 Task: Search for museums, parks, and shopping centers in Karnal on Google Maps.
Action: Mouse moved to (177, 47)
Screenshot: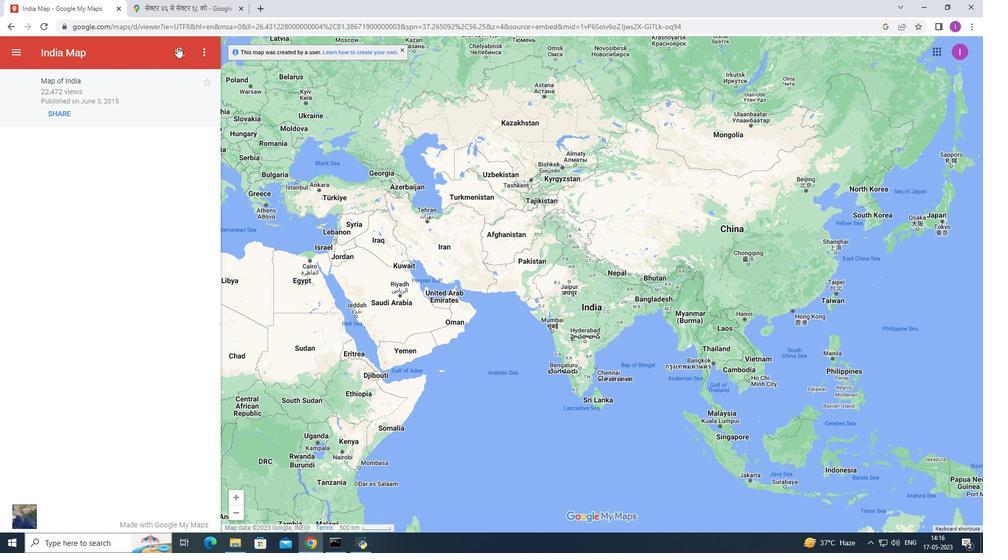 
Action: Mouse pressed left at (177, 47)
Screenshot: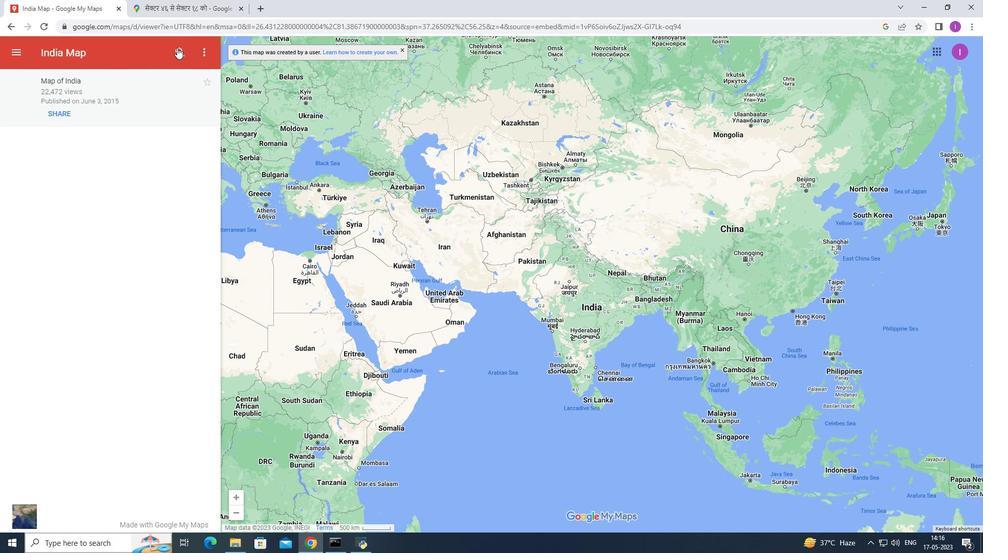 
Action: Mouse moved to (164, 83)
Screenshot: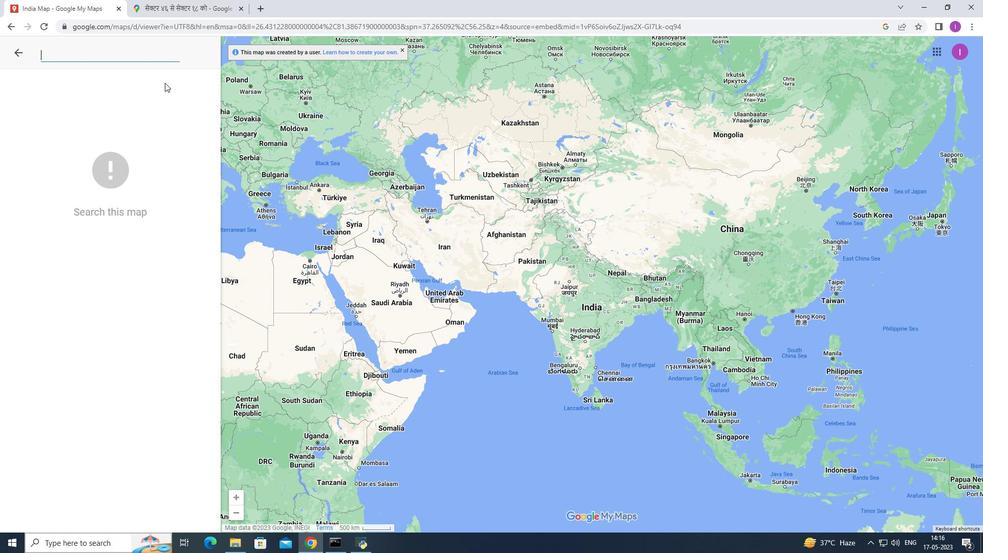 
Action: Key pressed karnal
Screenshot: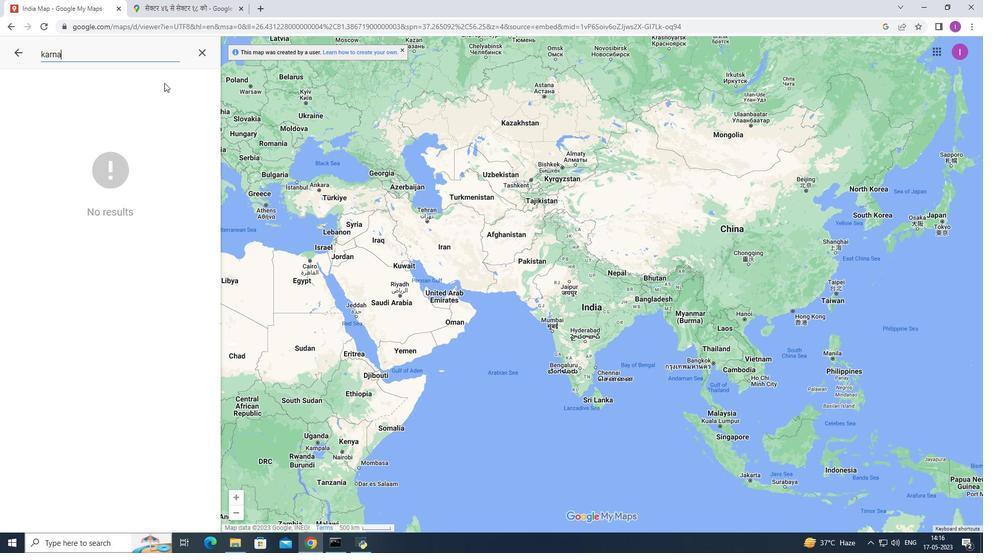 
Action: Mouse moved to (91, 89)
Screenshot: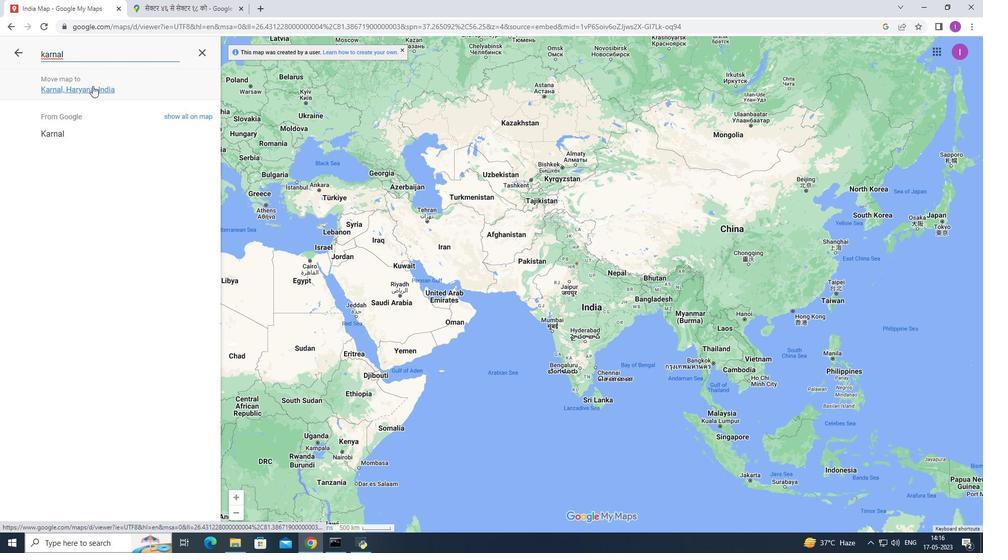 
Action: Mouse pressed left at (91, 89)
Screenshot: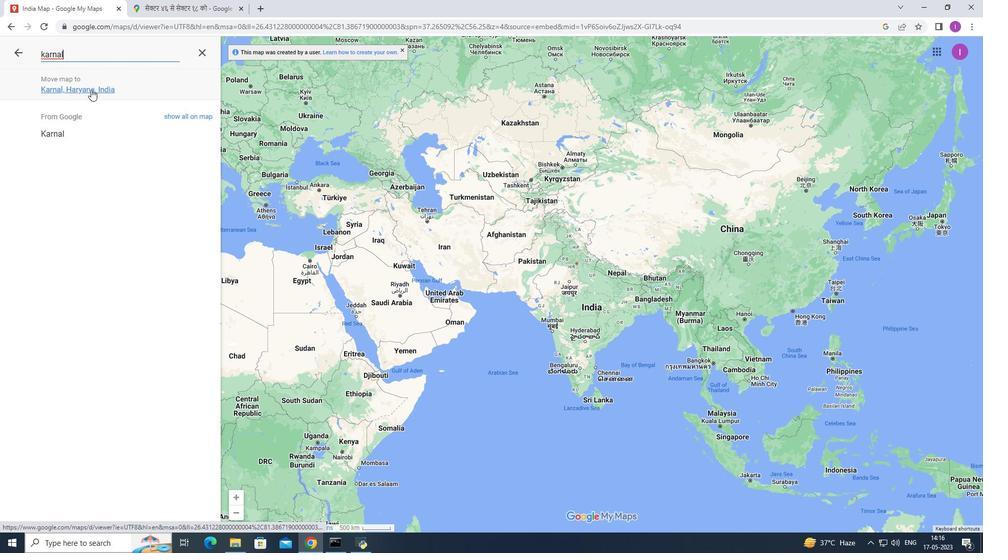 
Action: Mouse moved to (308, 258)
Screenshot: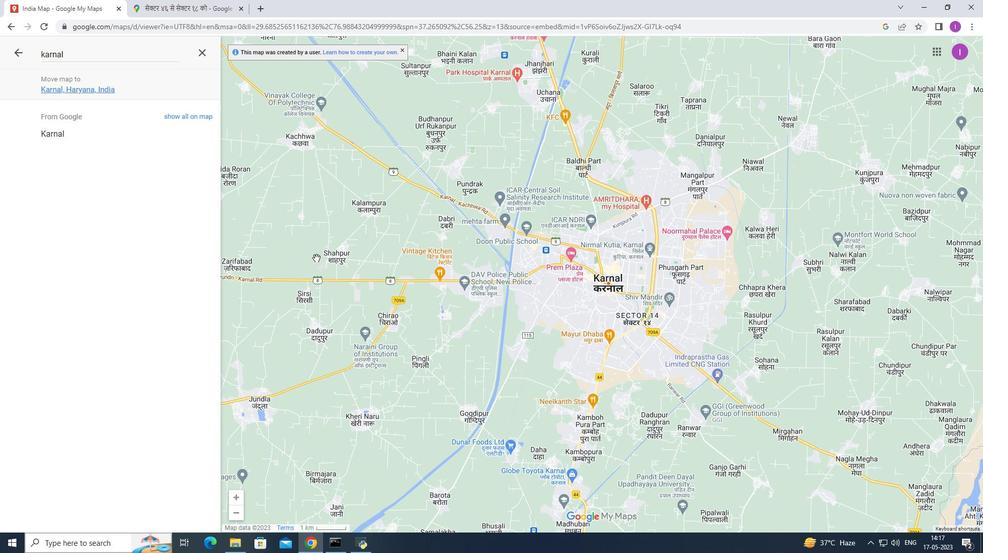
Action: Mouse scrolled (308, 258) with delta (0, 0)
Screenshot: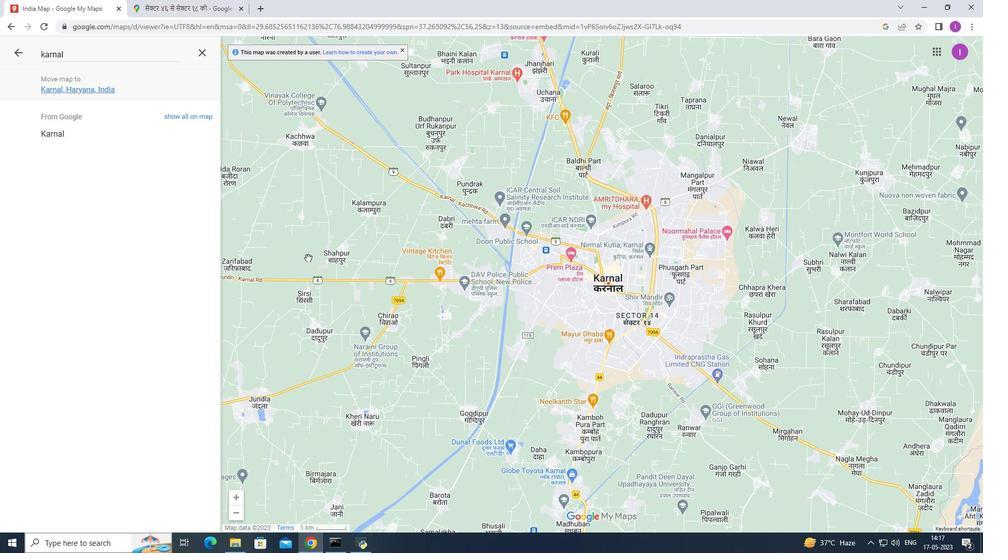 
Action: Mouse scrolled (308, 257) with delta (0, 0)
Screenshot: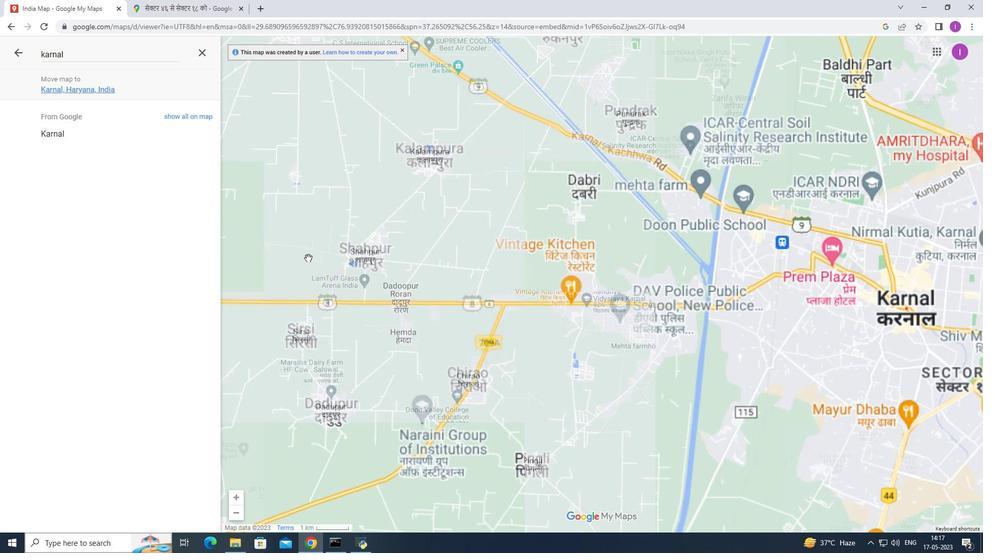 
Action: Mouse scrolled (308, 257) with delta (0, 0)
Screenshot: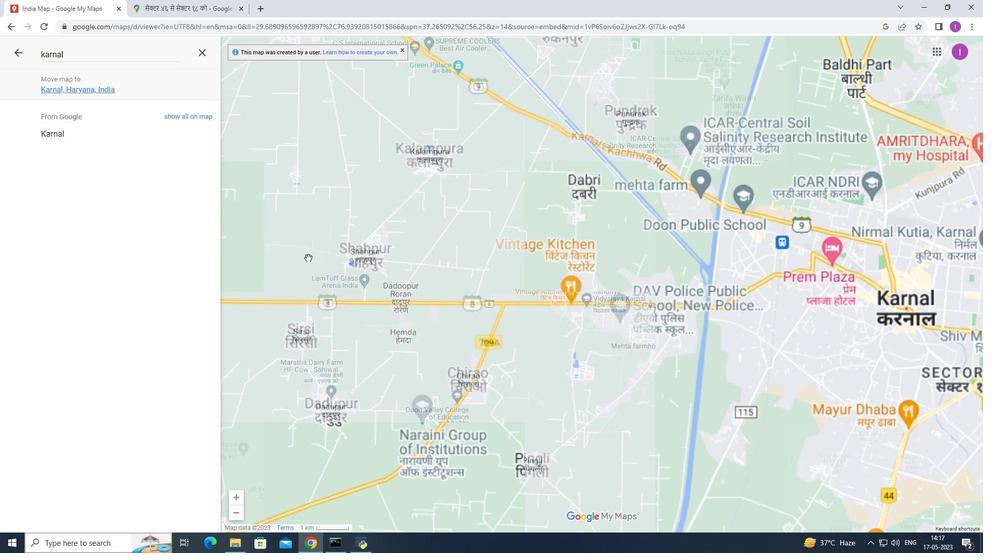 
Action: Mouse moved to (308, 257)
Screenshot: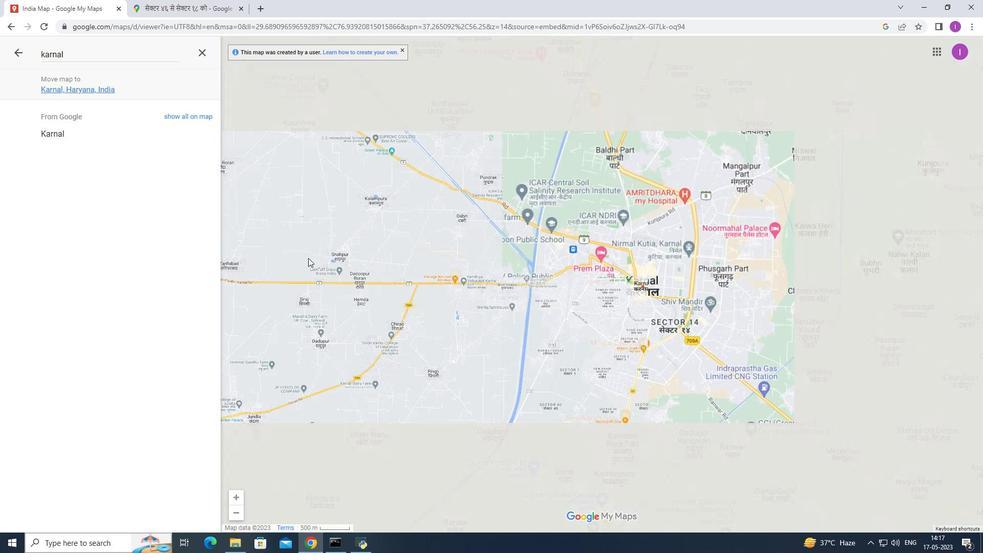 
Action: Mouse scrolled (308, 257) with delta (0, 0)
Screenshot: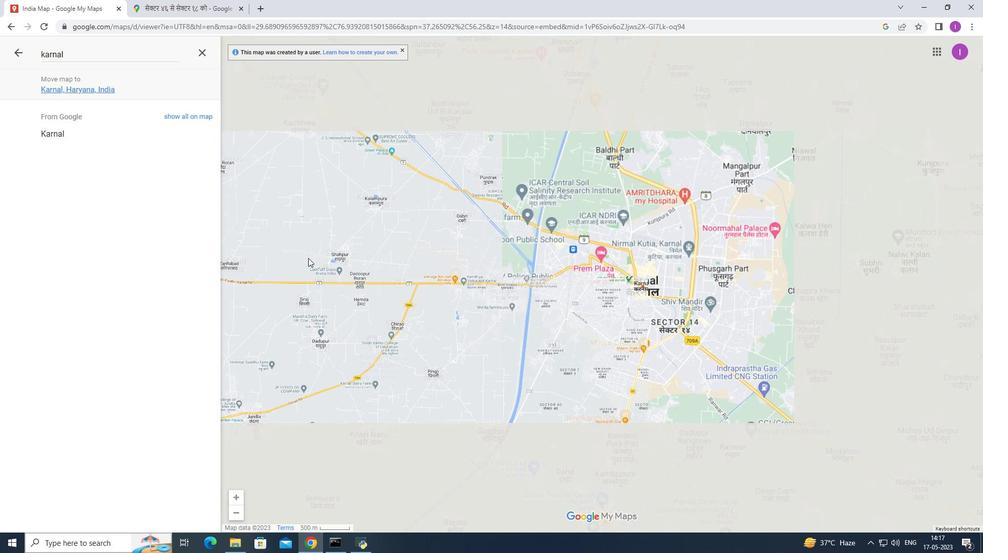 
Action: Mouse scrolled (308, 257) with delta (0, 0)
Screenshot: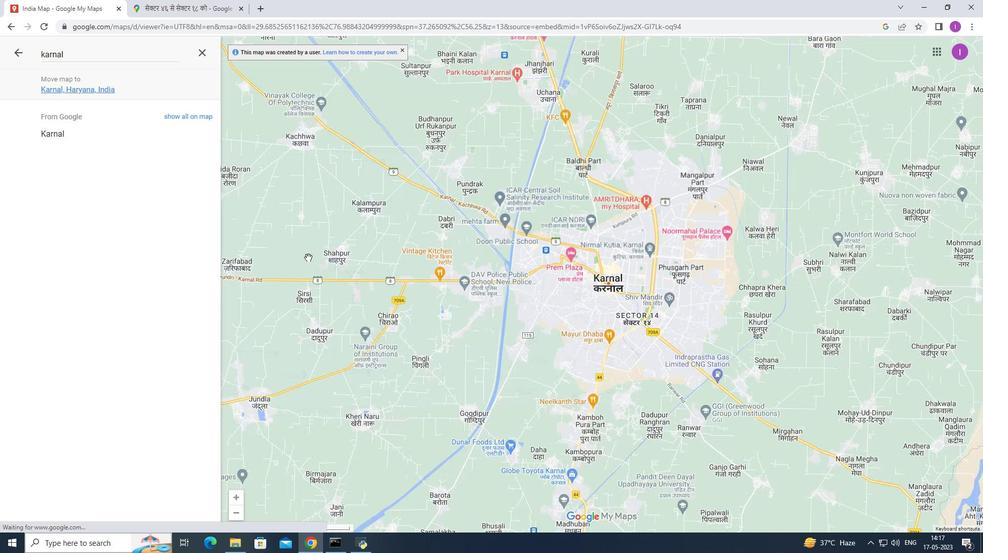 
Action: Mouse moved to (67, 55)
Screenshot: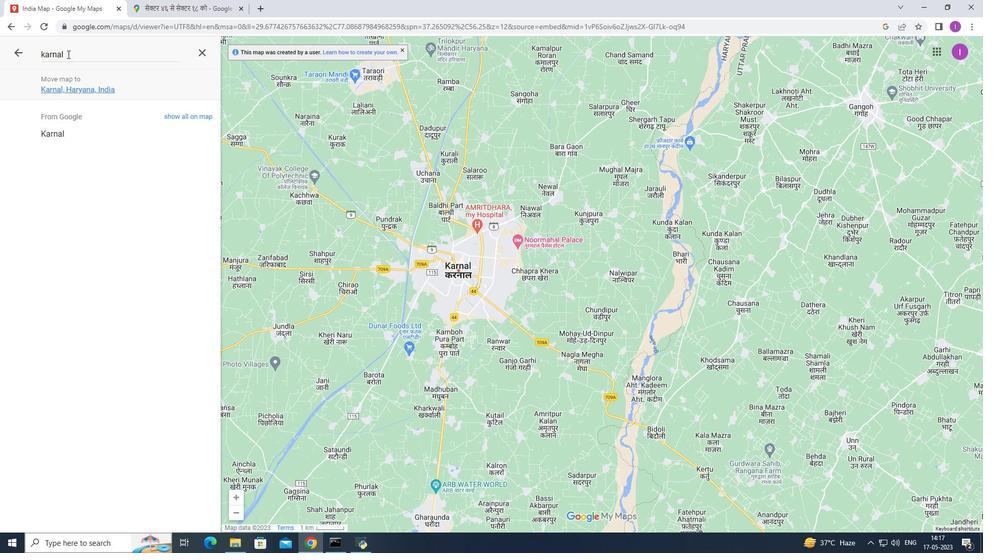 
Action: Mouse pressed left at (67, 55)
Screenshot: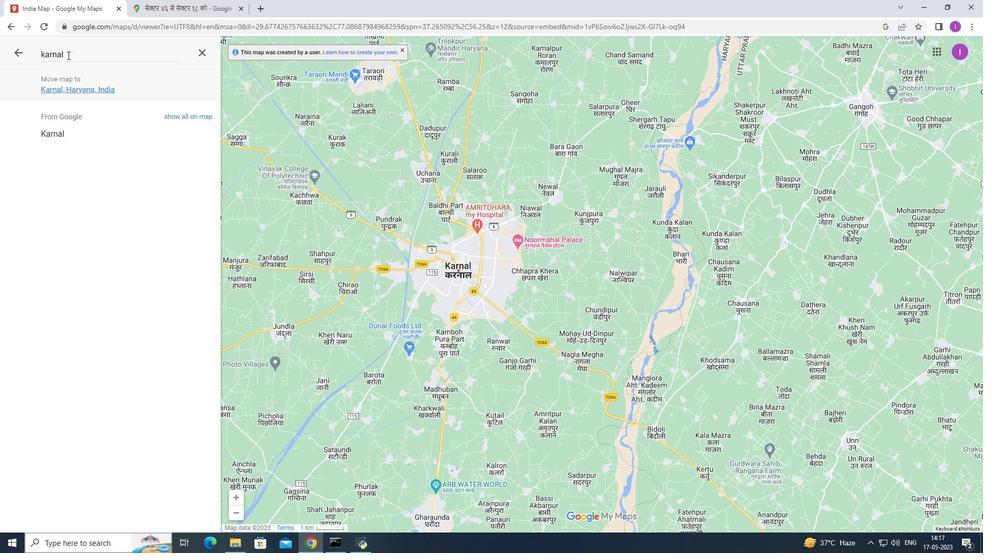 
Action: Mouse moved to (106, 56)
Screenshot: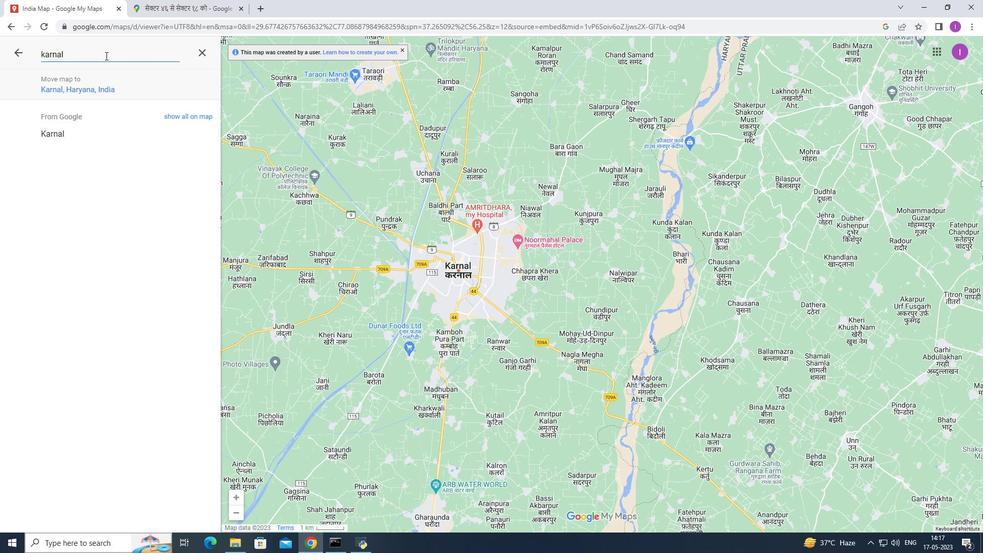 
Action: Key pressed <Key.backspace><Key.backspace><Key.backspace><Key.backspace><Key.backspace><Key.backspace><Key.shift>Parks<Key.space>in<Key.space>karnal
Screenshot: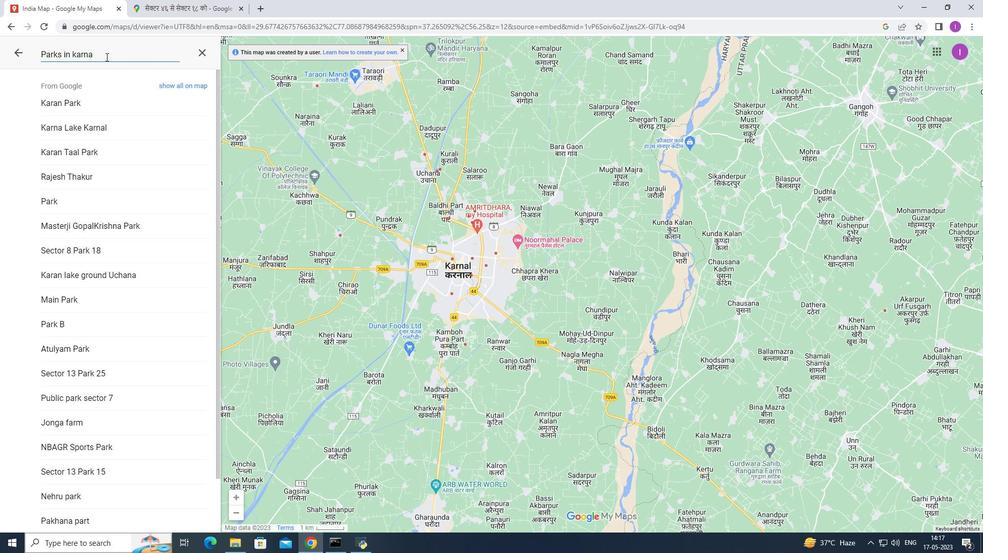 
Action: Mouse moved to (83, 103)
Screenshot: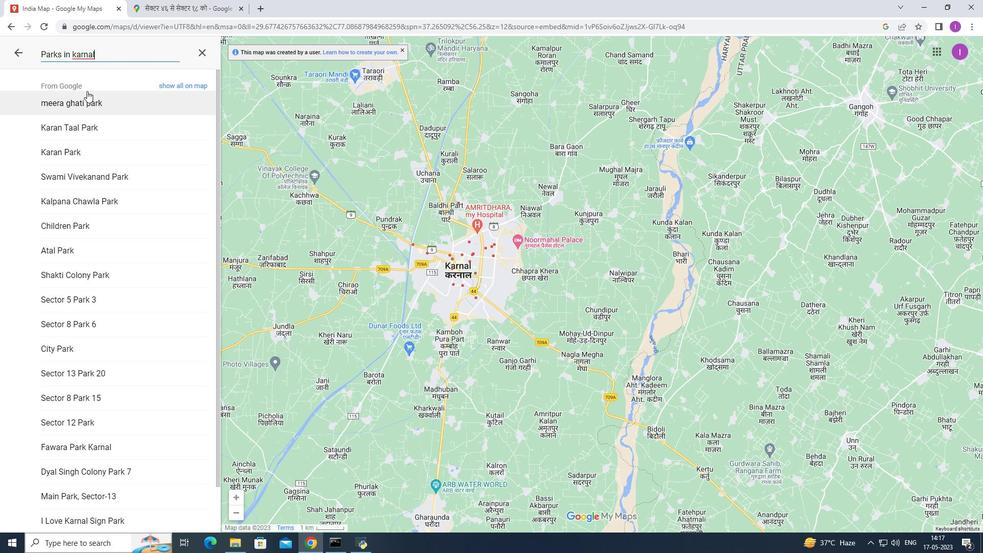 
Action: Mouse pressed left at (83, 103)
Screenshot: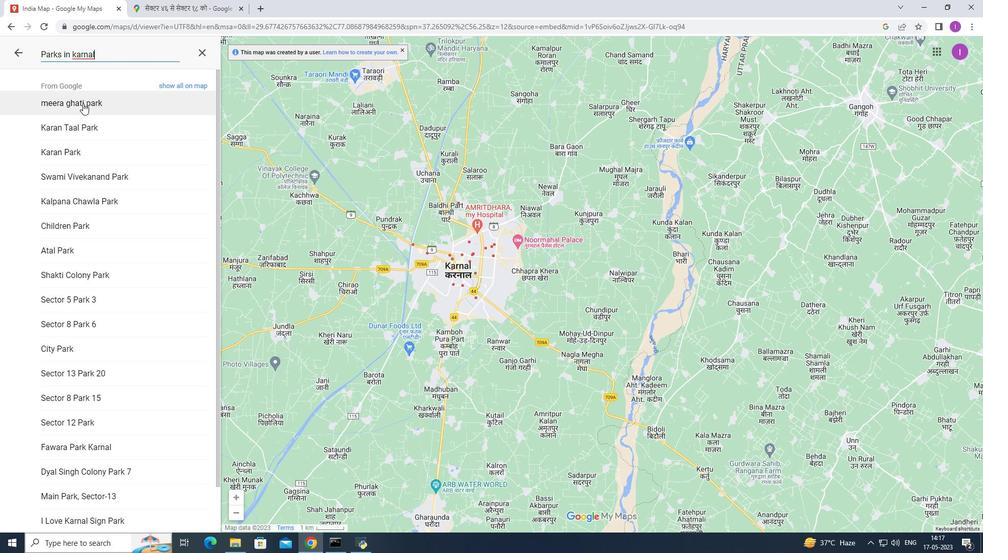 
Action: Mouse pressed left at (83, 103)
Screenshot: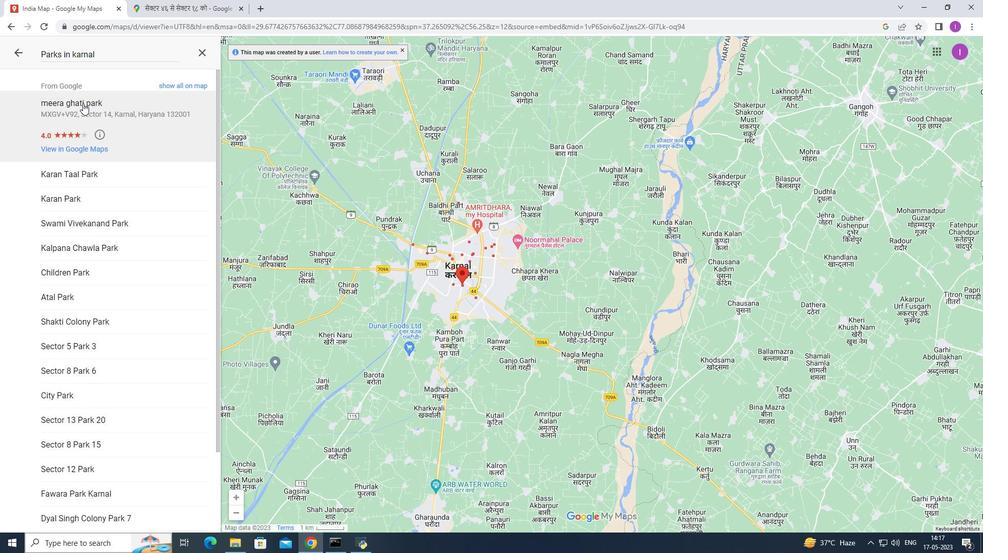 
Action: Mouse pressed left at (83, 103)
Screenshot: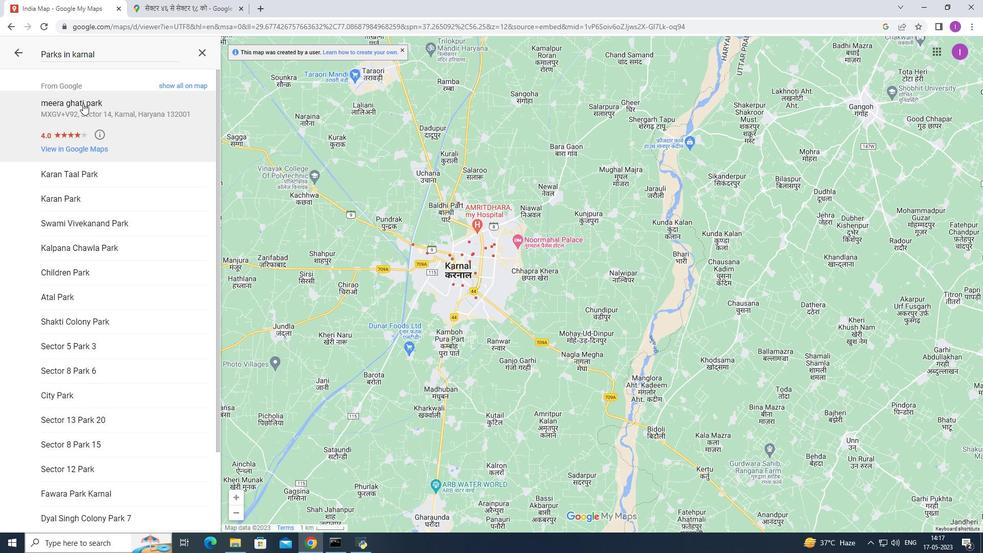 
Action: Mouse moved to (126, 100)
Screenshot: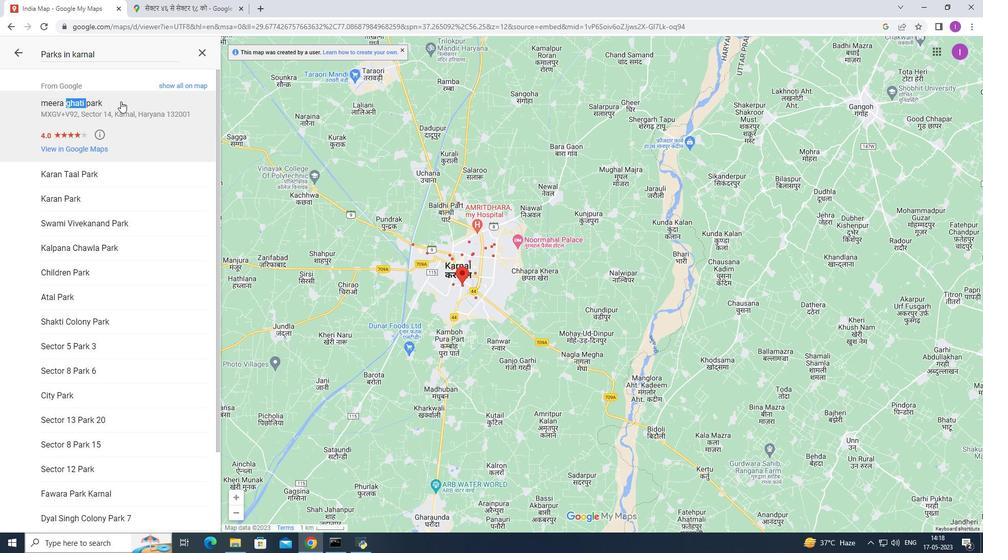 
Action: Mouse pressed left at (126, 100)
Screenshot: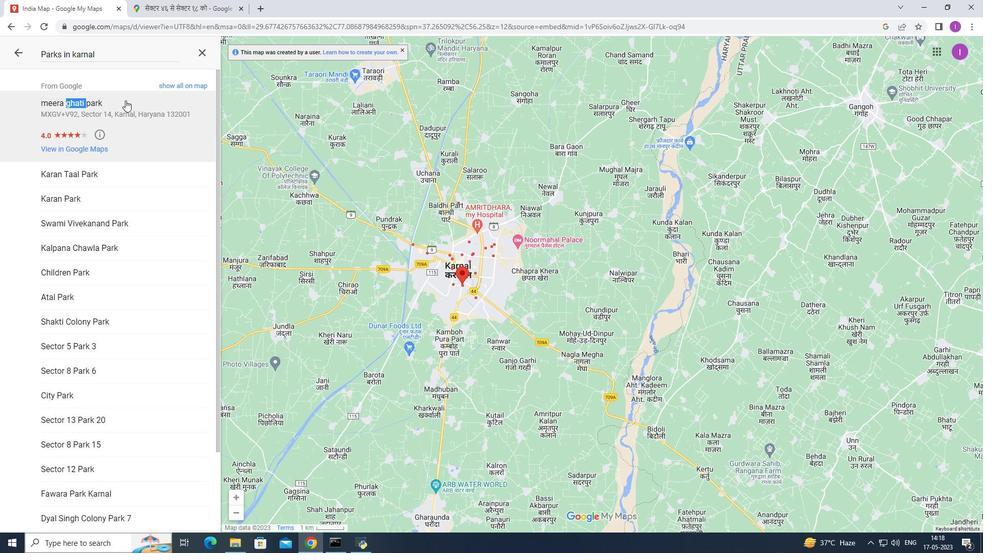 
Action: Mouse moved to (97, 102)
Screenshot: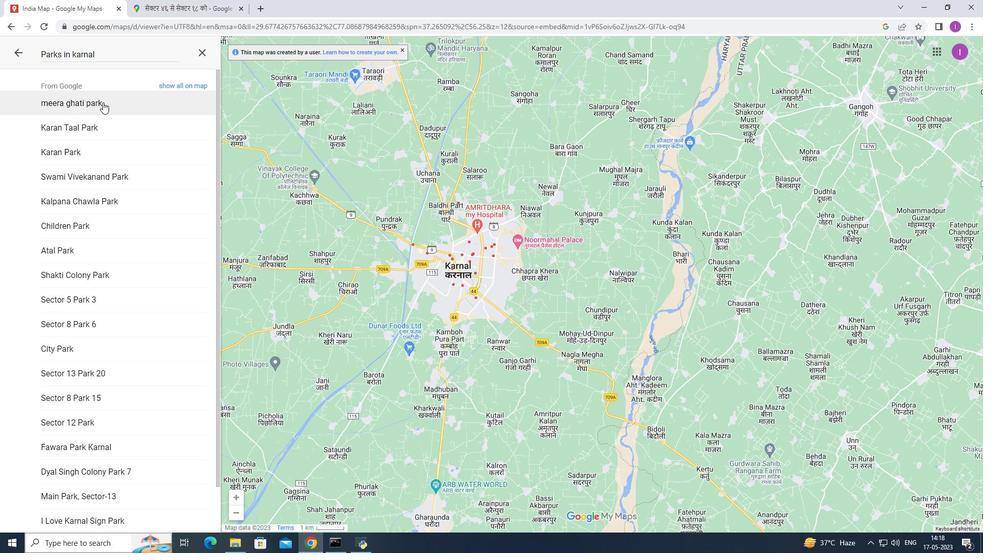 
Action: Mouse pressed left at (97, 102)
Screenshot: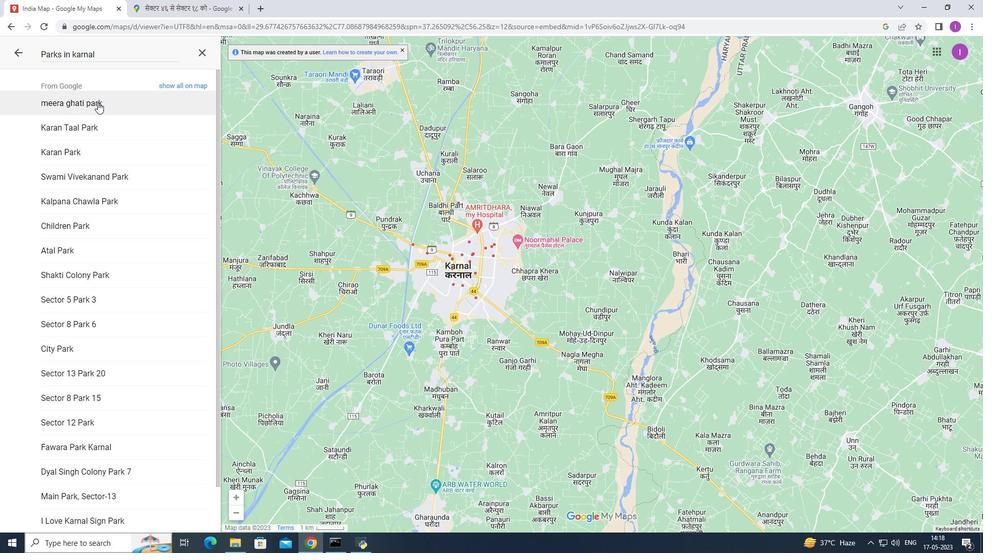 
Action: Mouse moved to (465, 285)
Screenshot: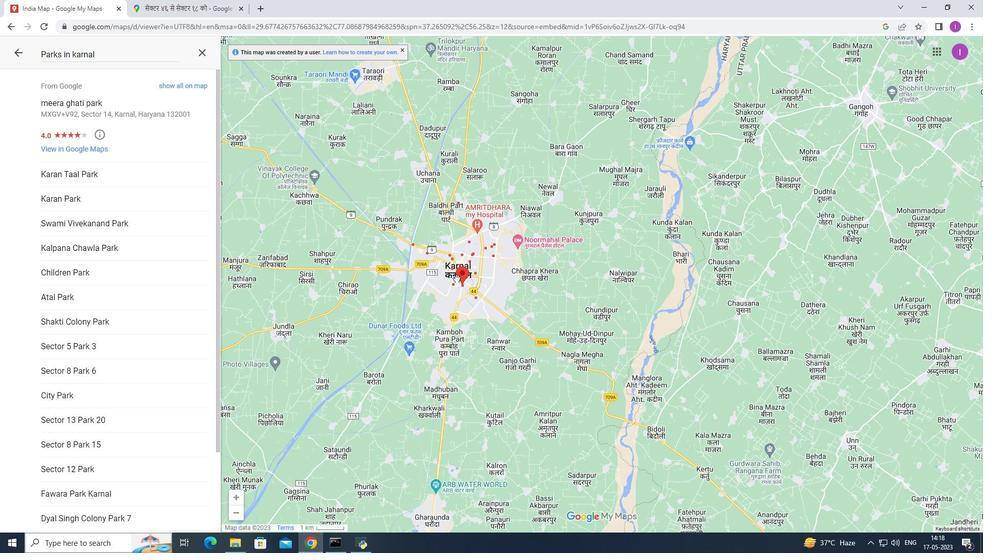 
Action: Mouse scrolled (465, 286) with delta (0, 0)
Screenshot: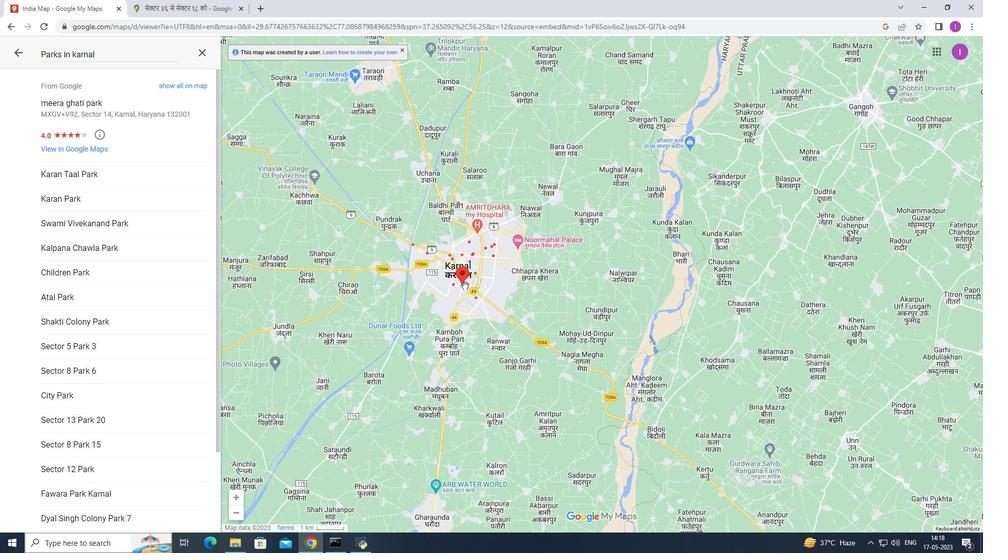 
Action: Mouse moved to (58, 169)
Screenshot: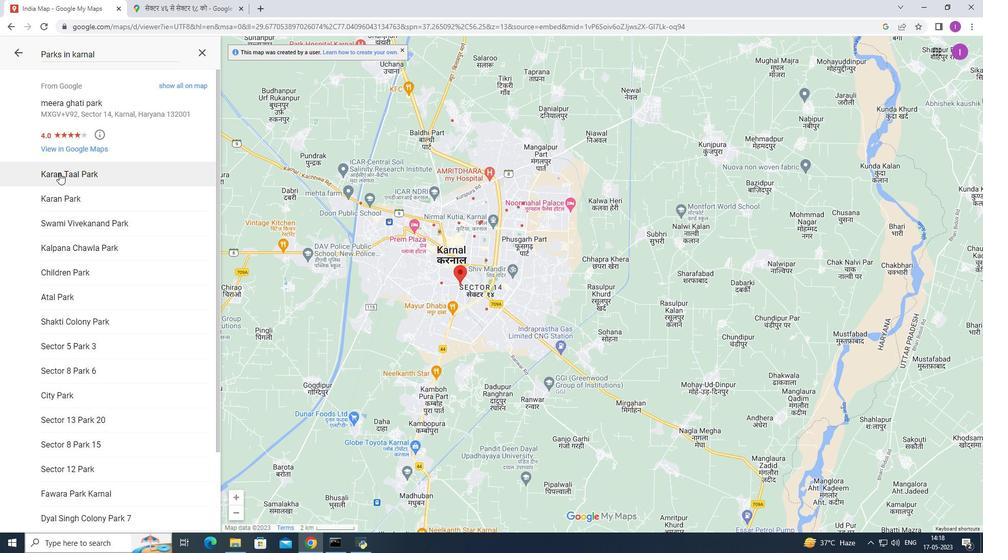 
Action: Mouse pressed left at (58, 169)
Screenshot: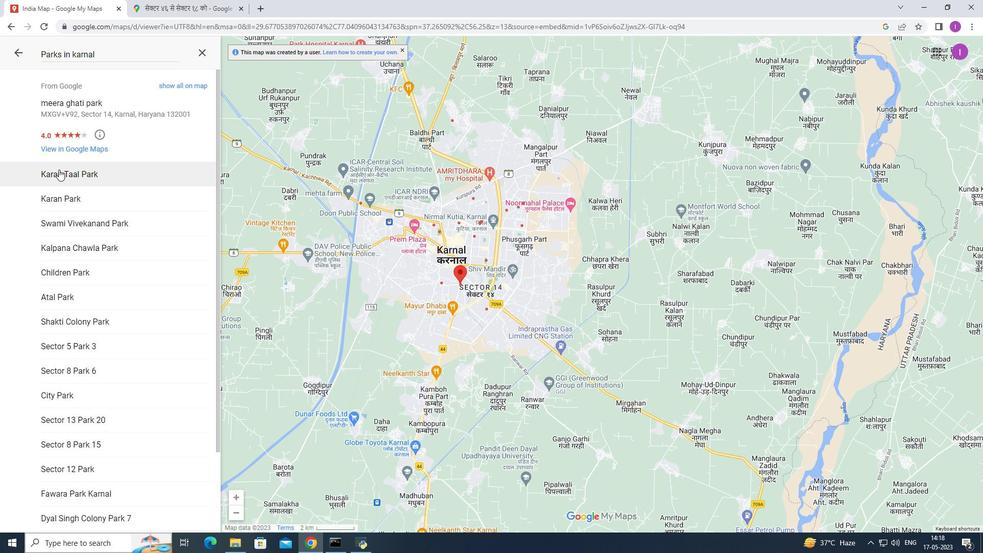 
Action: Mouse moved to (77, 172)
Screenshot: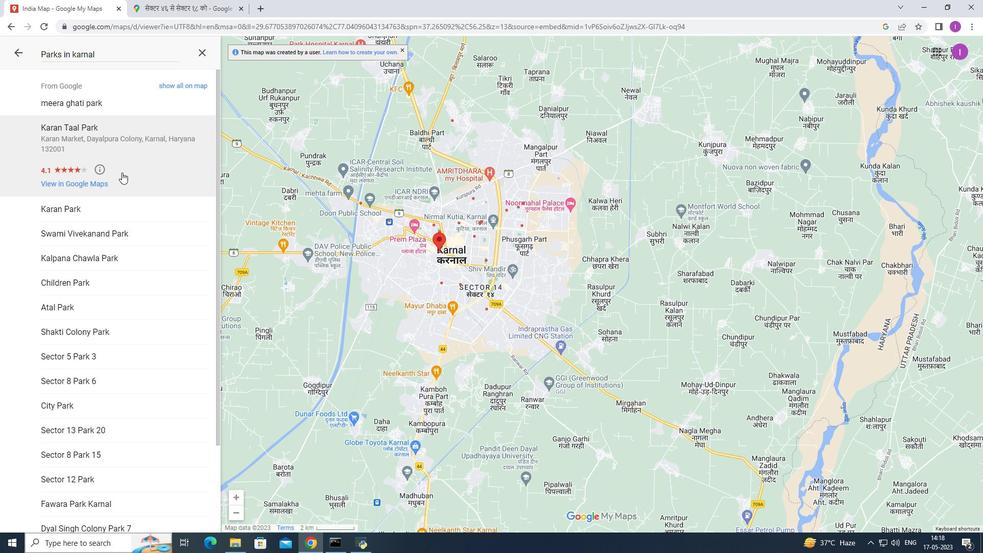 
Action: Mouse pressed left at (77, 172)
Screenshot: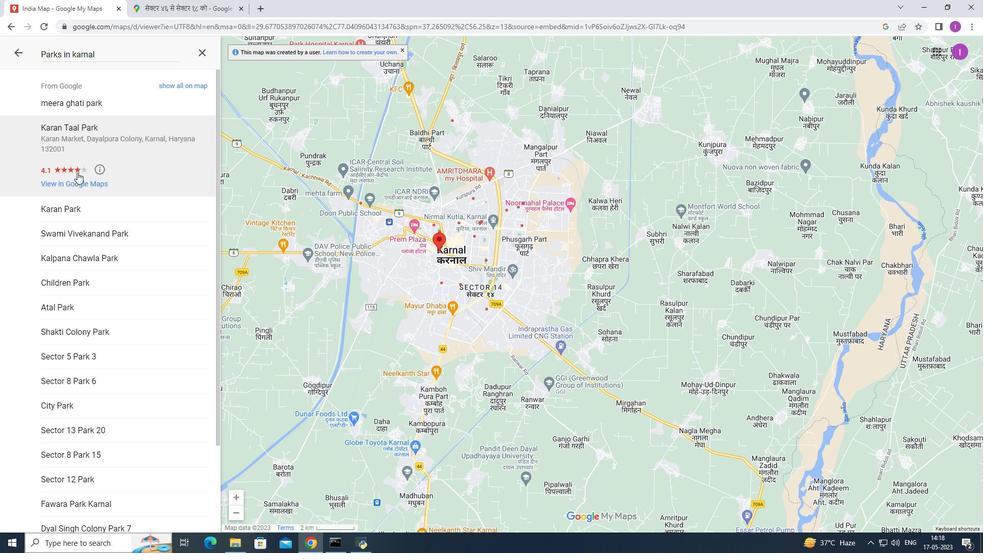 
Action: Mouse moved to (97, 202)
Screenshot: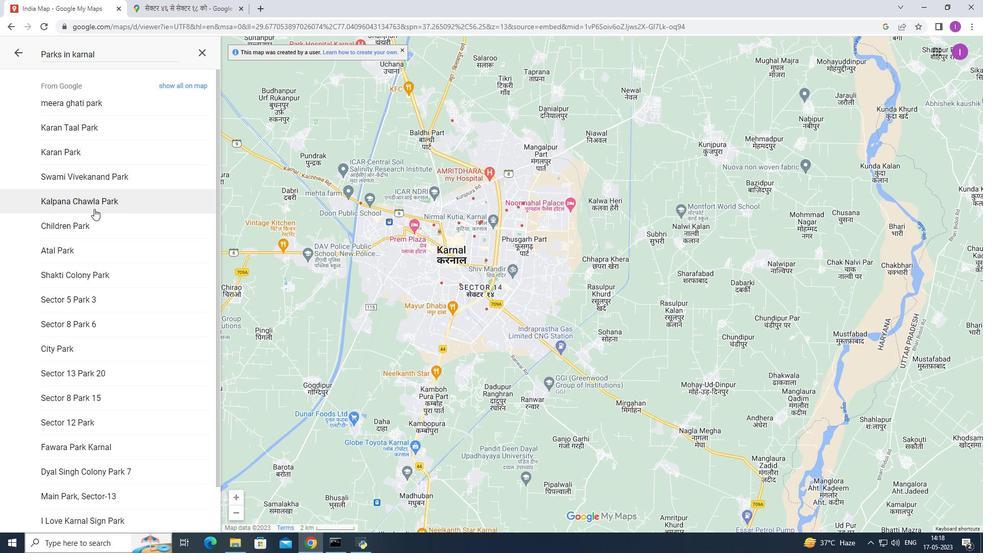 
Action: Mouse pressed left at (97, 202)
Screenshot: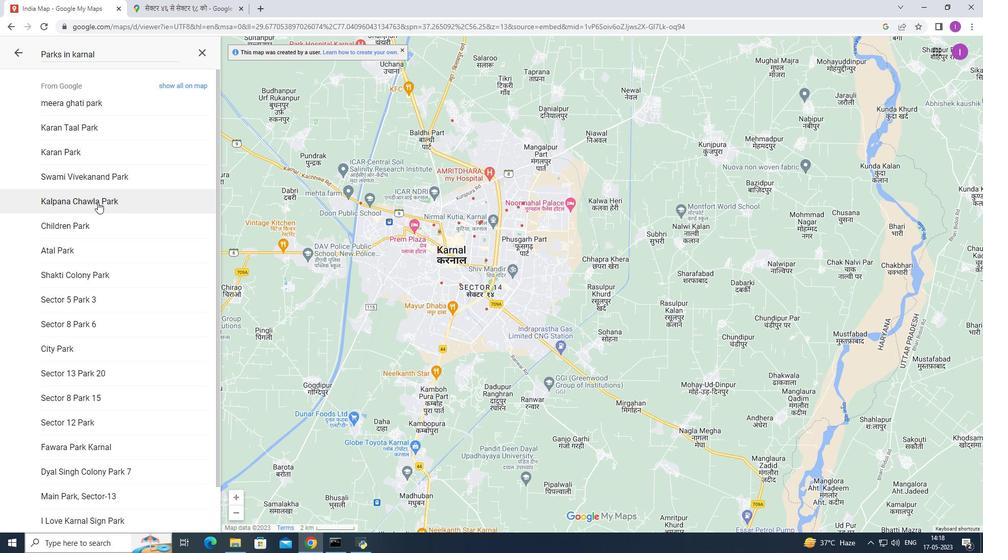 
Action: Mouse moved to (101, 197)
Screenshot: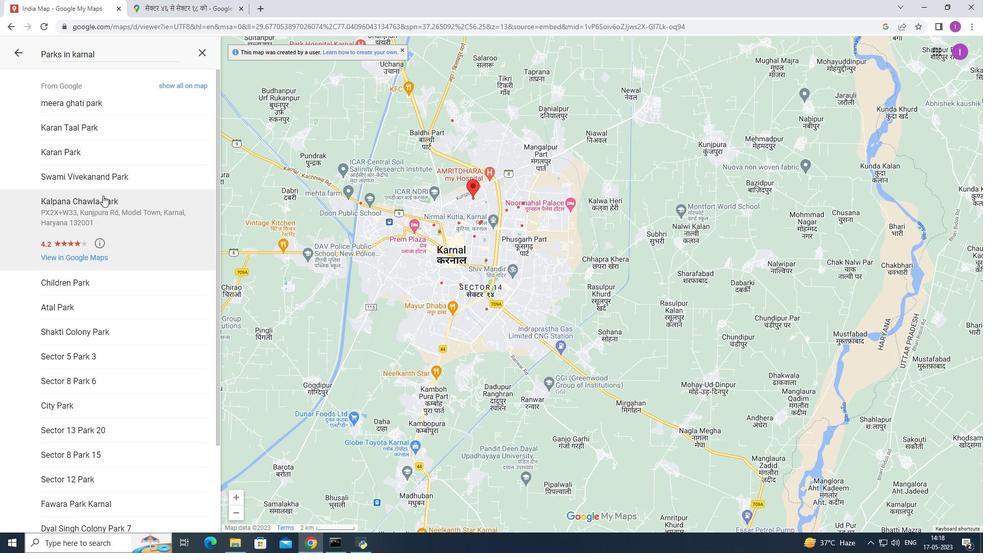 
Action: Mouse pressed left at (101, 197)
Screenshot: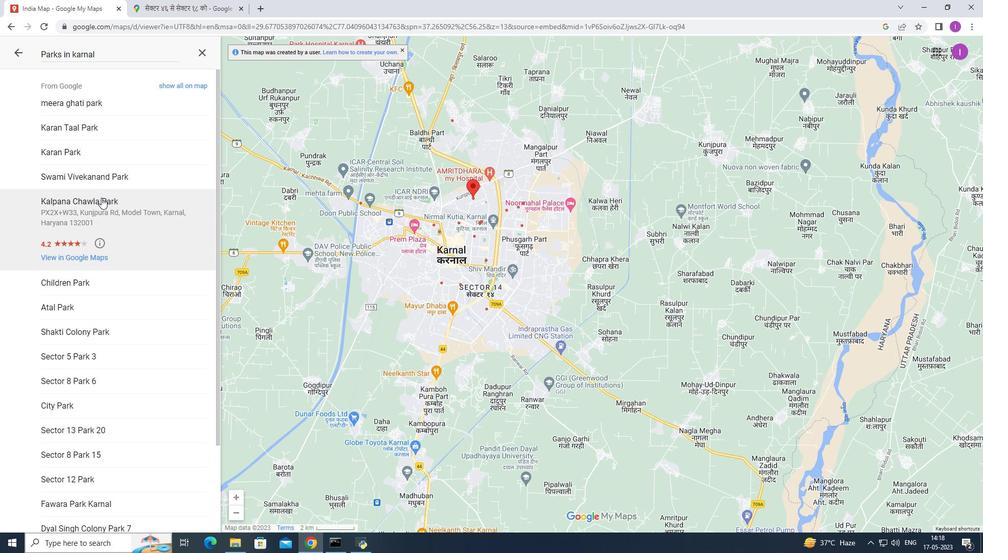 
Action: Mouse pressed left at (101, 197)
Screenshot: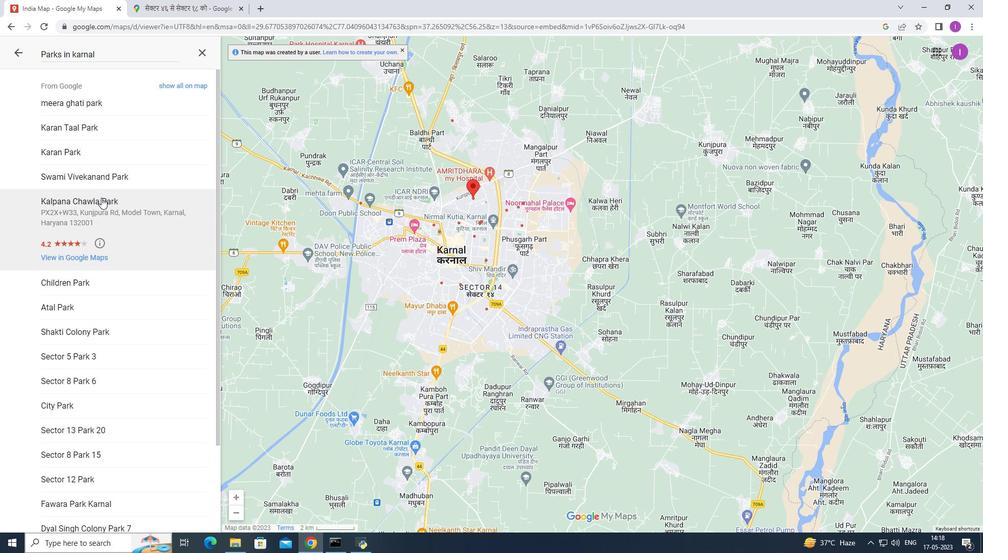 
Action: Mouse moved to (182, 83)
Screenshot: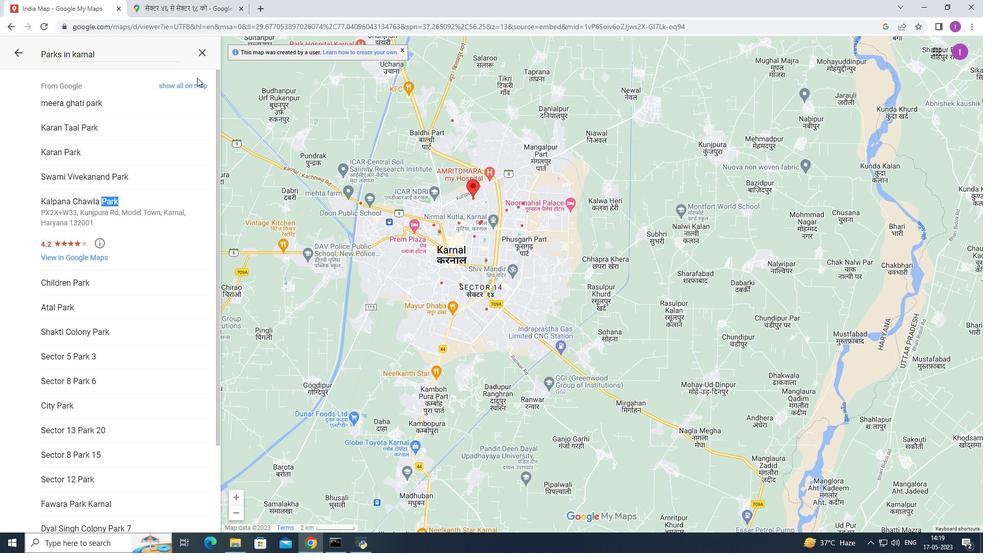 
Action: Mouse pressed left at (182, 83)
Screenshot: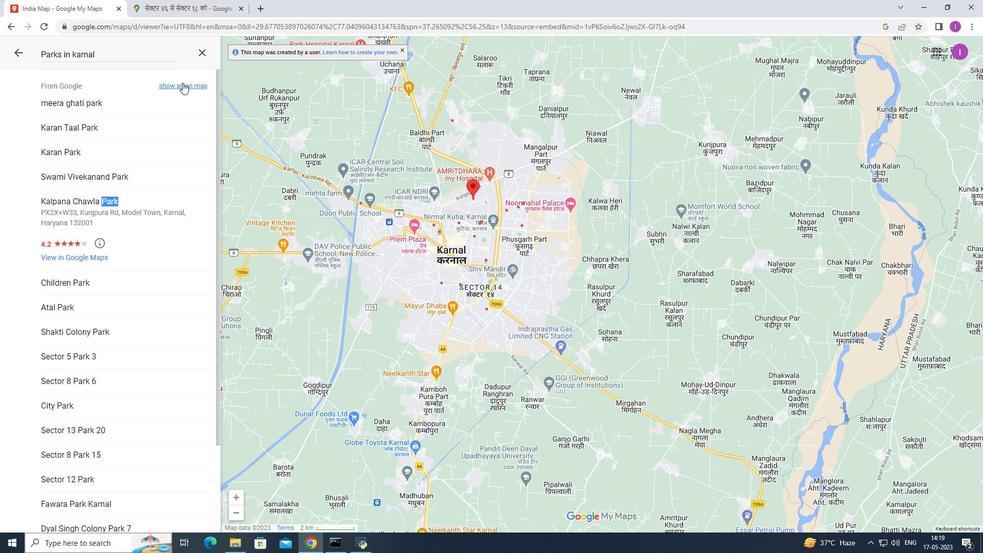
Action: Mouse moved to (430, 266)
Screenshot: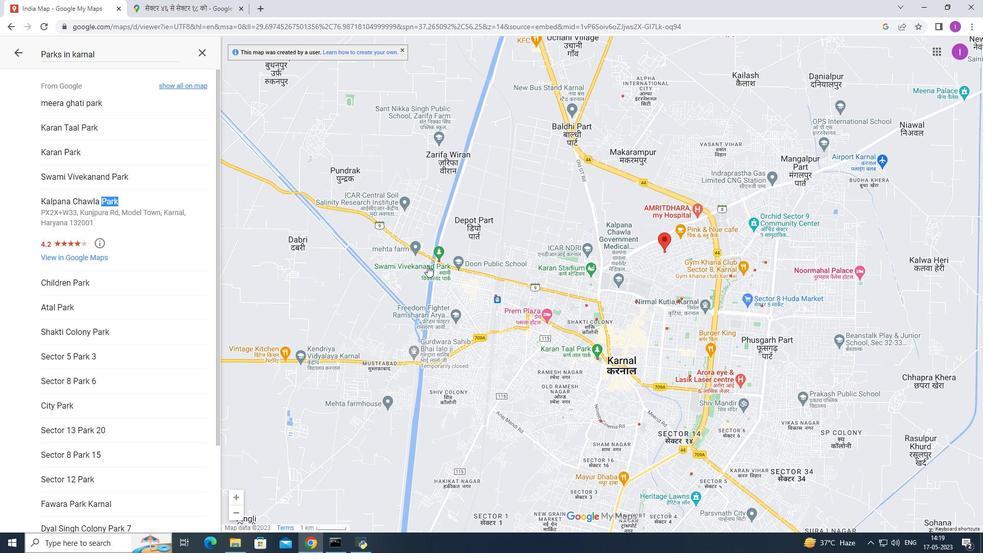 
Action: Mouse scrolled (430, 267) with delta (0, 0)
Screenshot: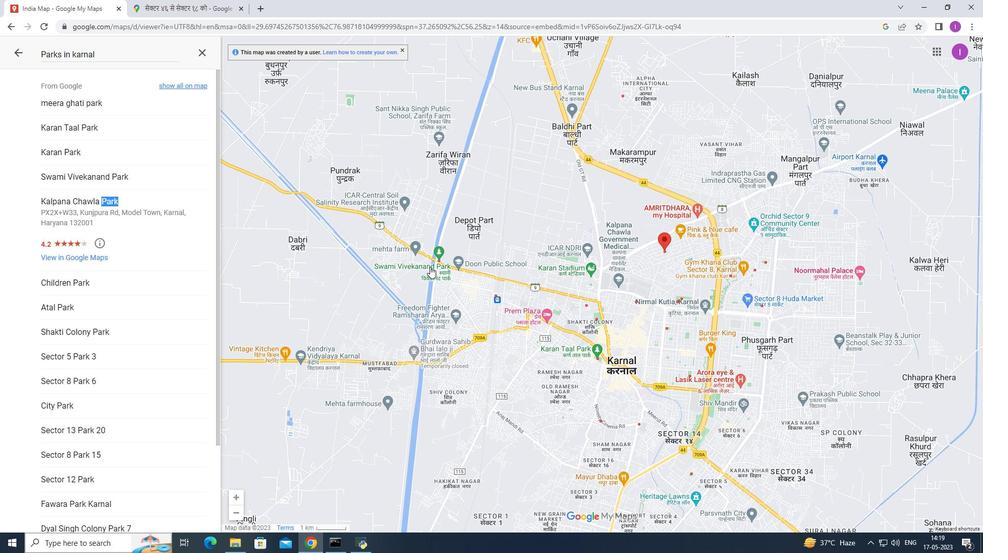 
Action: Mouse scrolled (430, 267) with delta (0, 0)
Screenshot: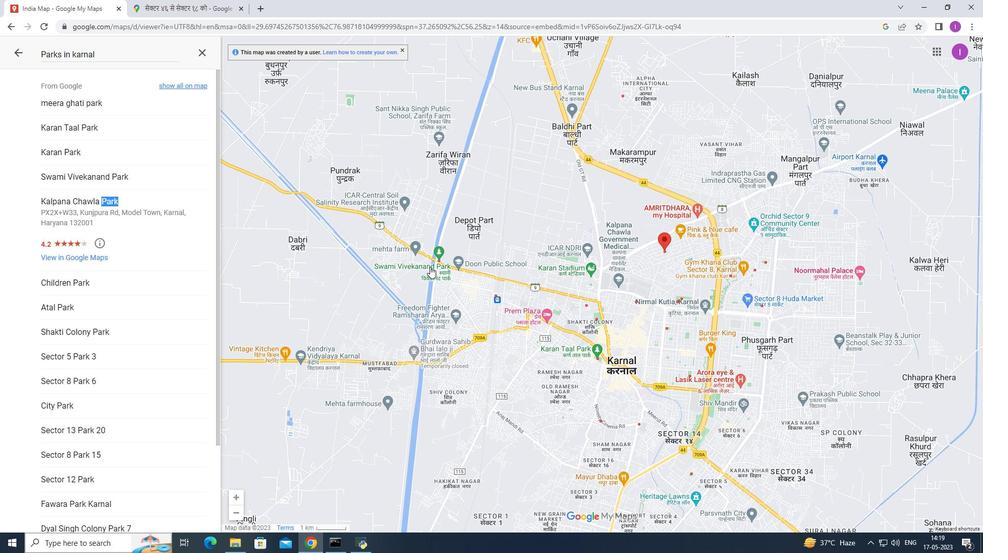 
Action: Mouse moved to (430, 266)
Screenshot: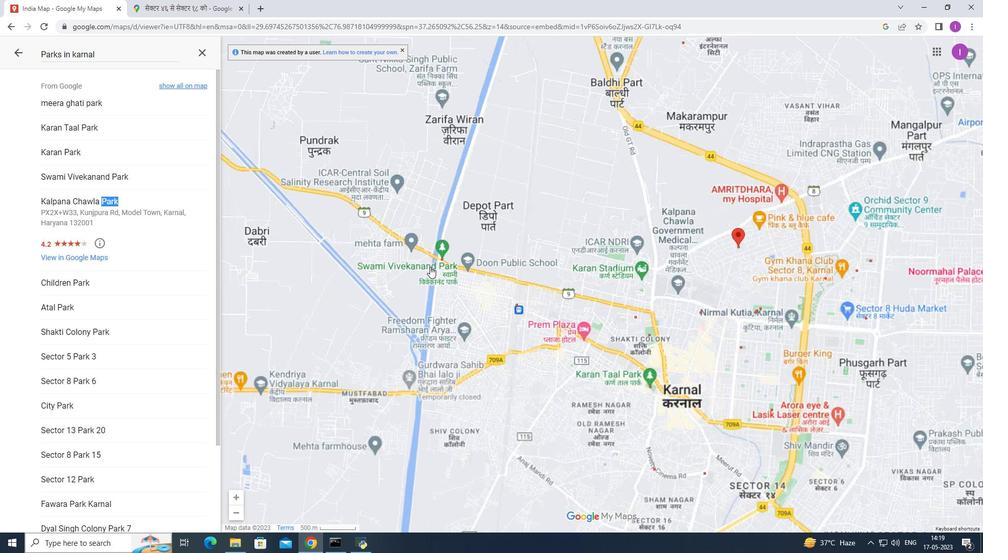 
Action: Mouse scrolled (430, 266) with delta (0, 0)
Screenshot: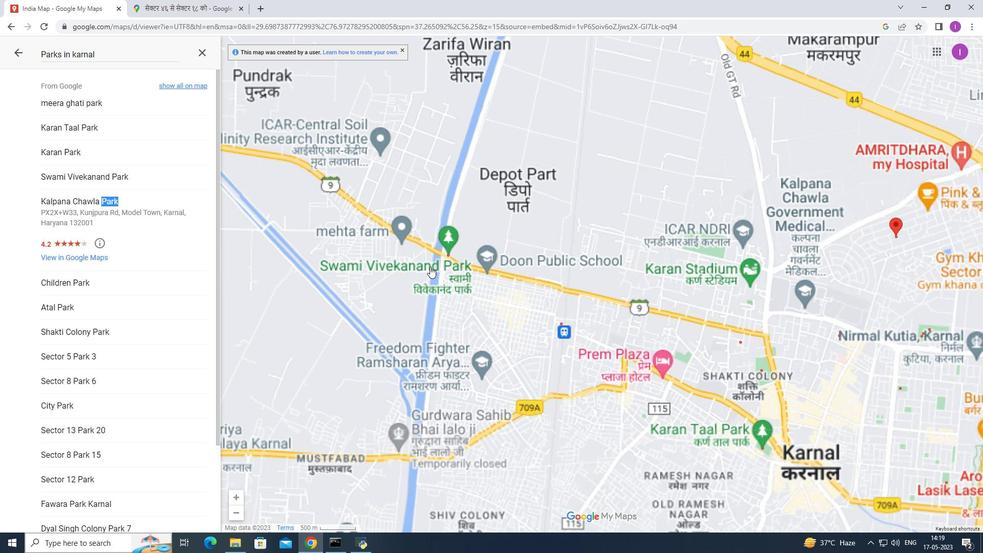 
Action: Mouse scrolled (430, 266) with delta (0, 0)
Screenshot: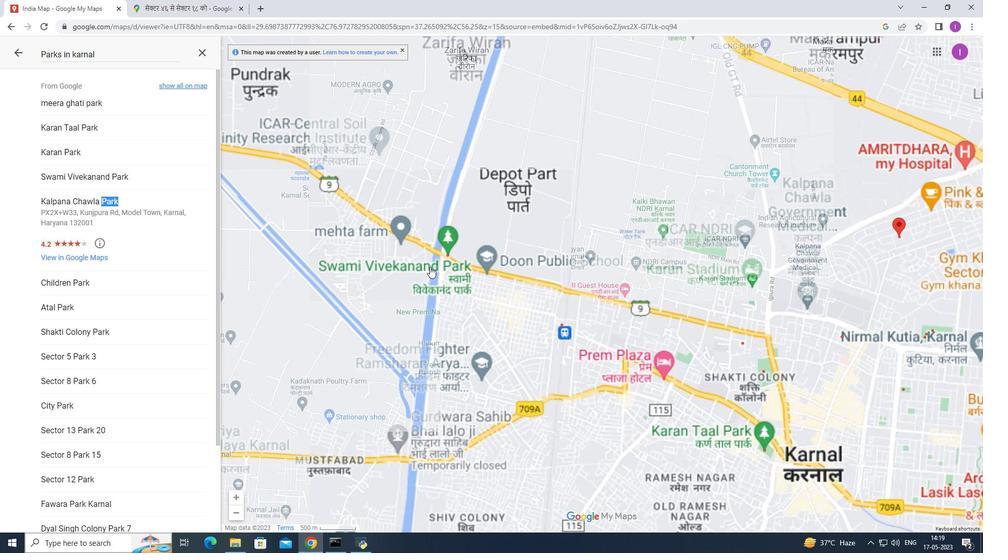 
Action: Mouse scrolled (430, 266) with delta (0, 0)
Screenshot: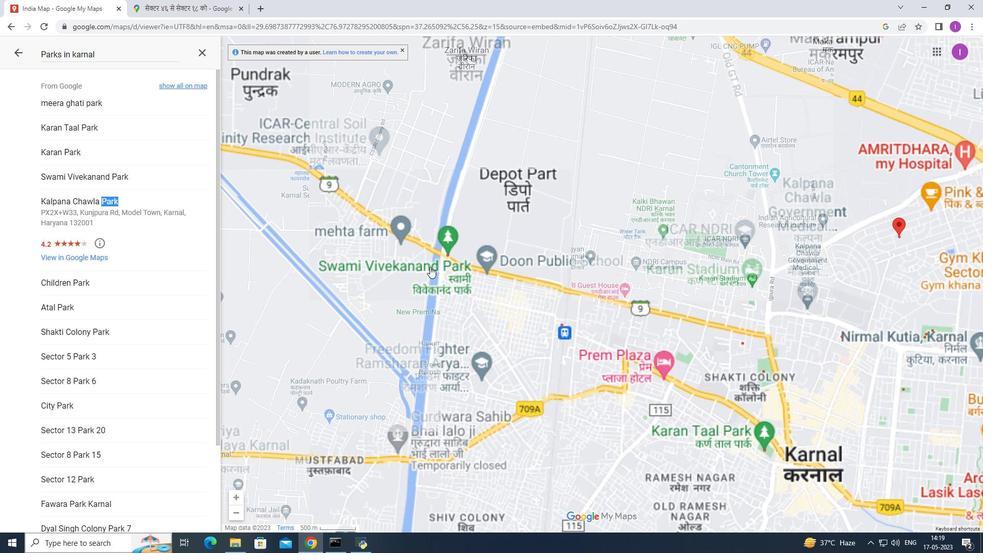 
Action: Mouse scrolled (430, 266) with delta (0, 0)
Screenshot: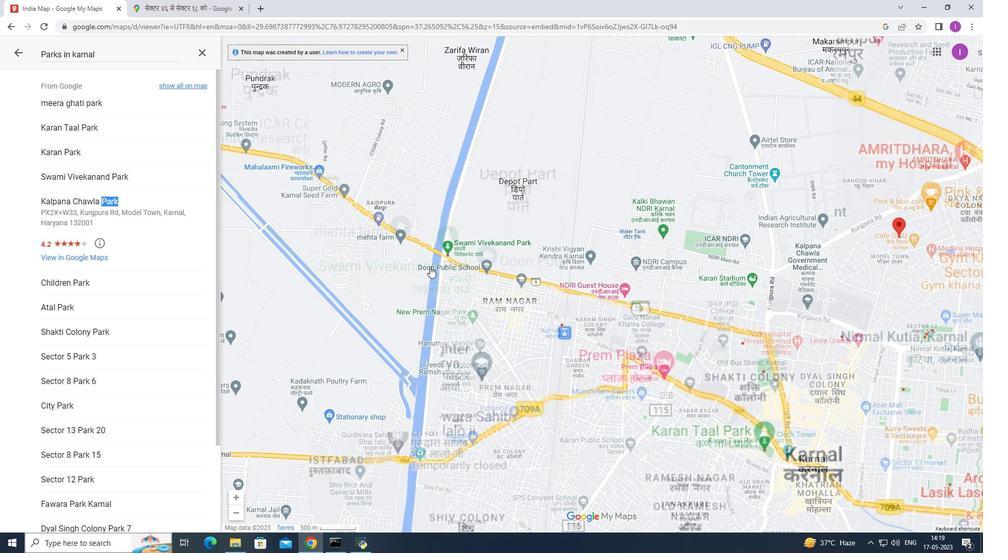 
Action: Mouse moved to (456, 242)
Screenshot: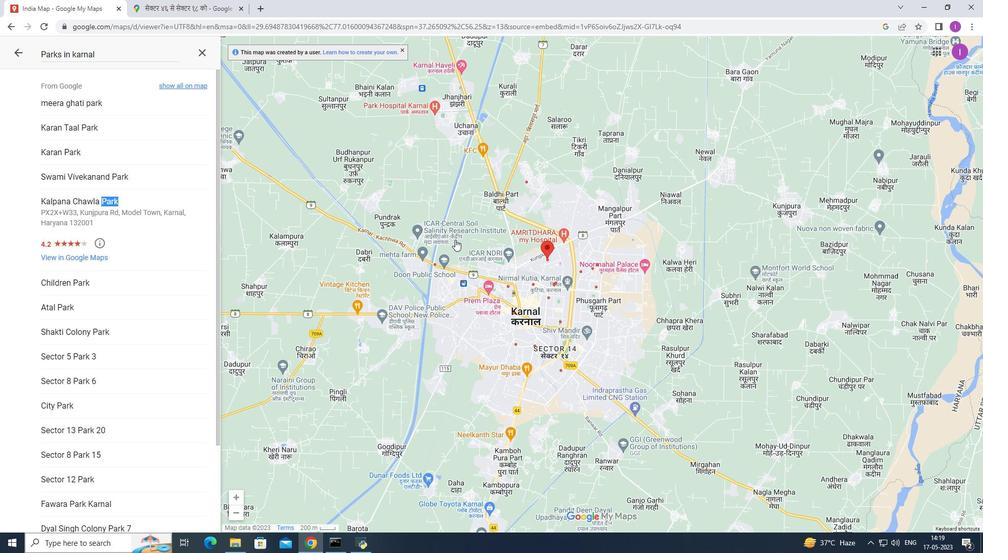 
Action: Mouse scrolled (456, 242) with delta (0, 0)
Screenshot: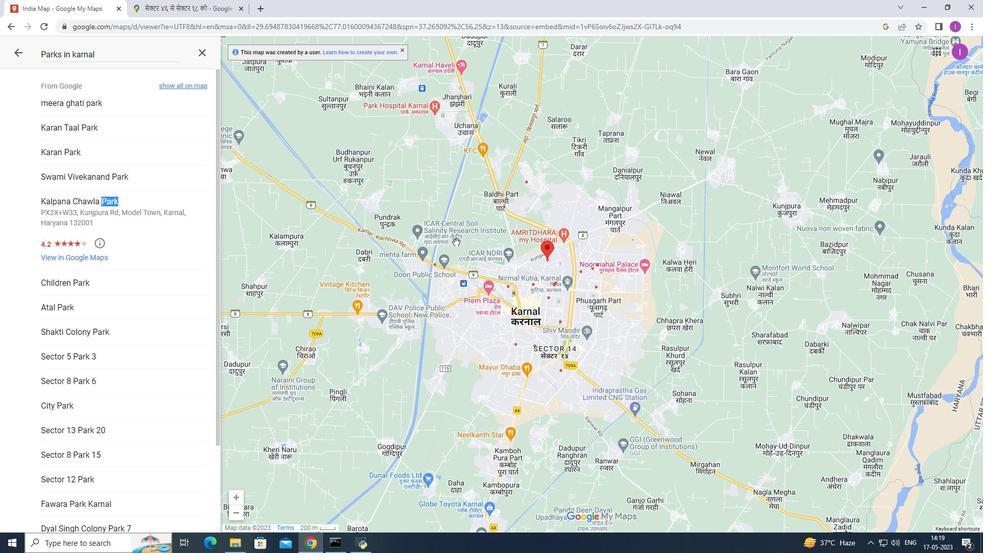 
Action: Mouse scrolled (456, 241) with delta (0, 0)
Screenshot: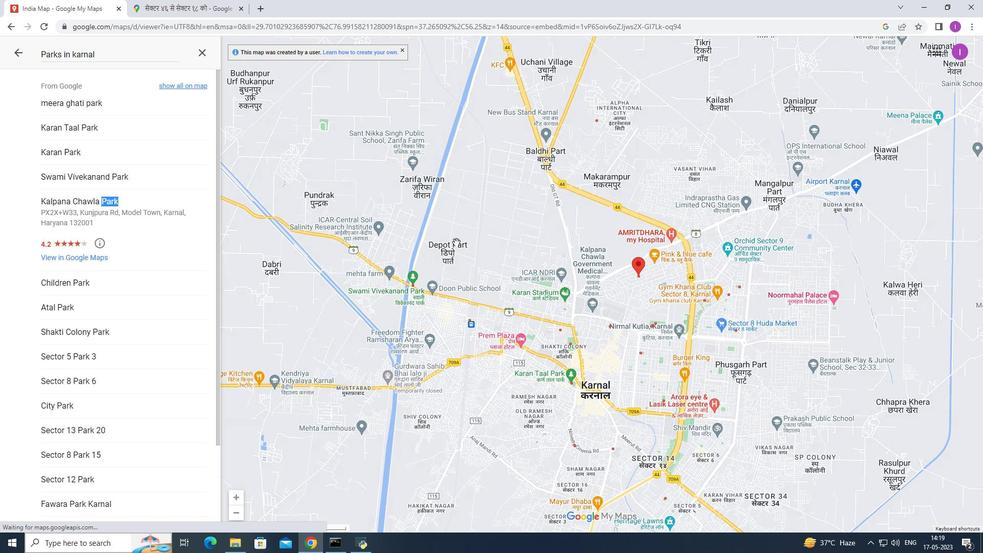 
Action: Mouse moved to (462, 250)
Screenshot: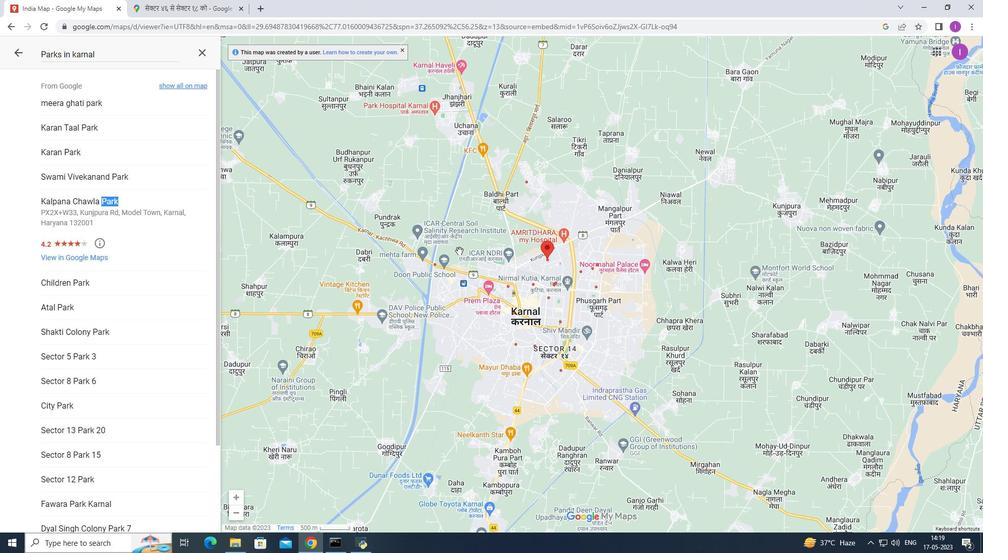 
Action: Mouse scrolled (462, 250) with delta (0, 0)
Screenshot: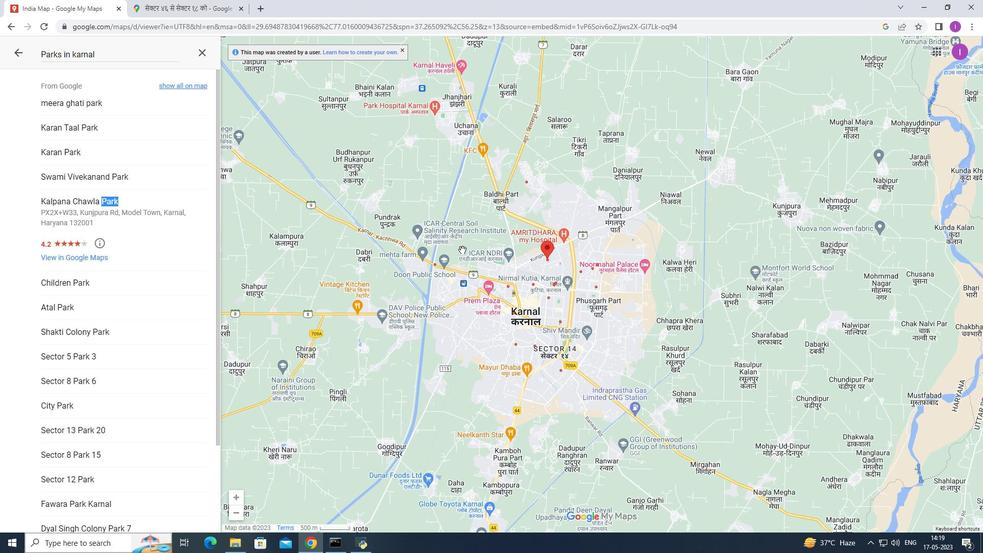 
Action: Mouse scrolled (462, 250) with delta (0, 0)
Screenshot: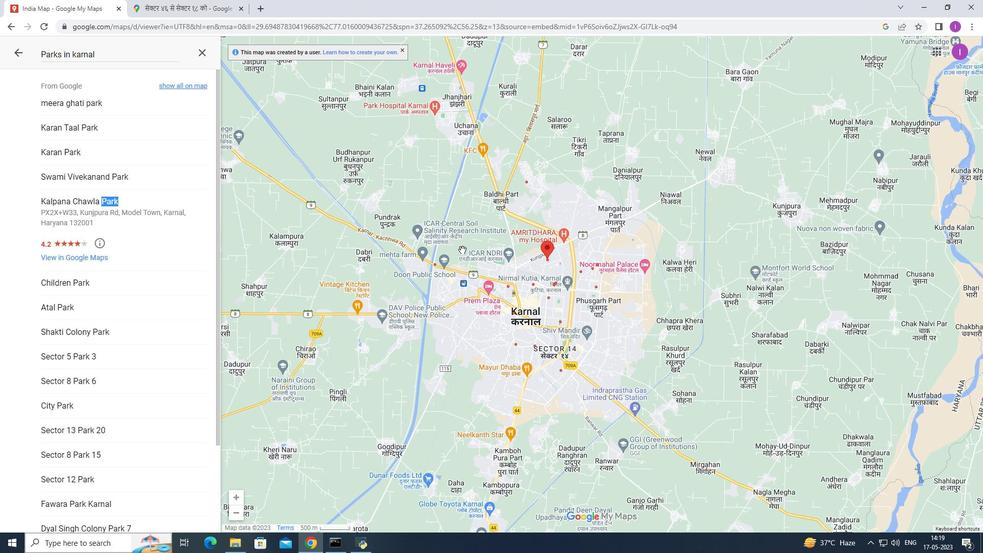 
Action: Mouse scrolled (462, 249) with delta (0, 0)
Screenshot: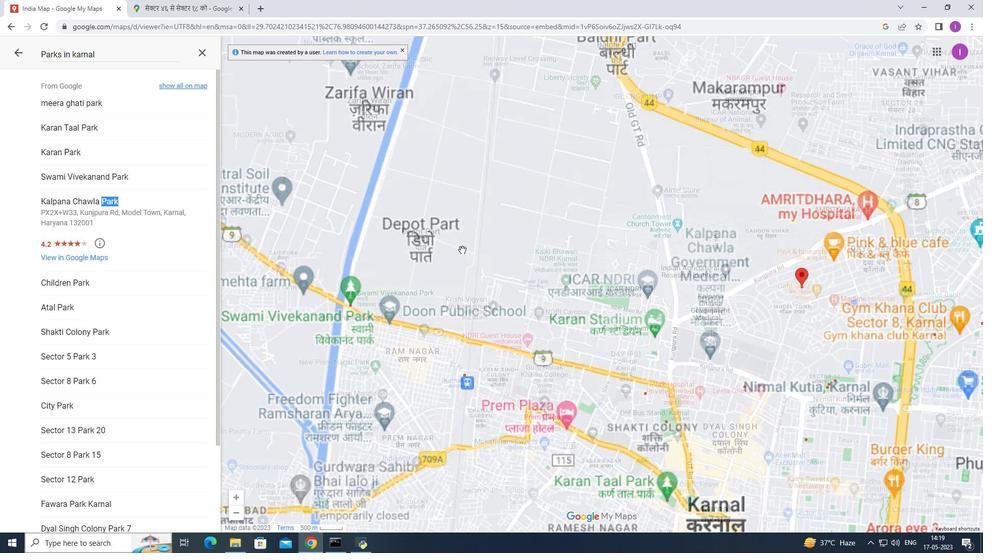 
Action: Mouse moved to (63, 55)
Screenshot: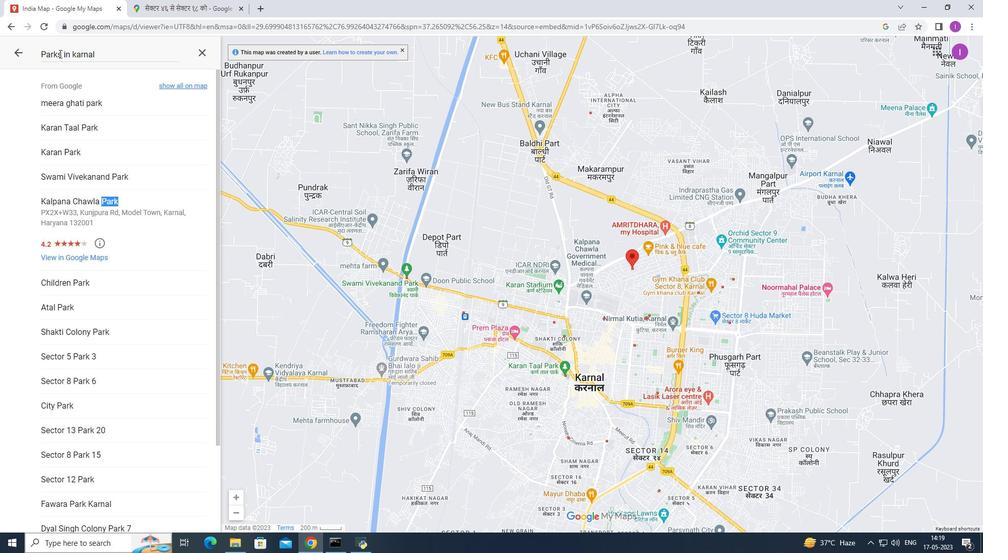 
Action: Mouse pressed left at (63, 55)
Screenshot: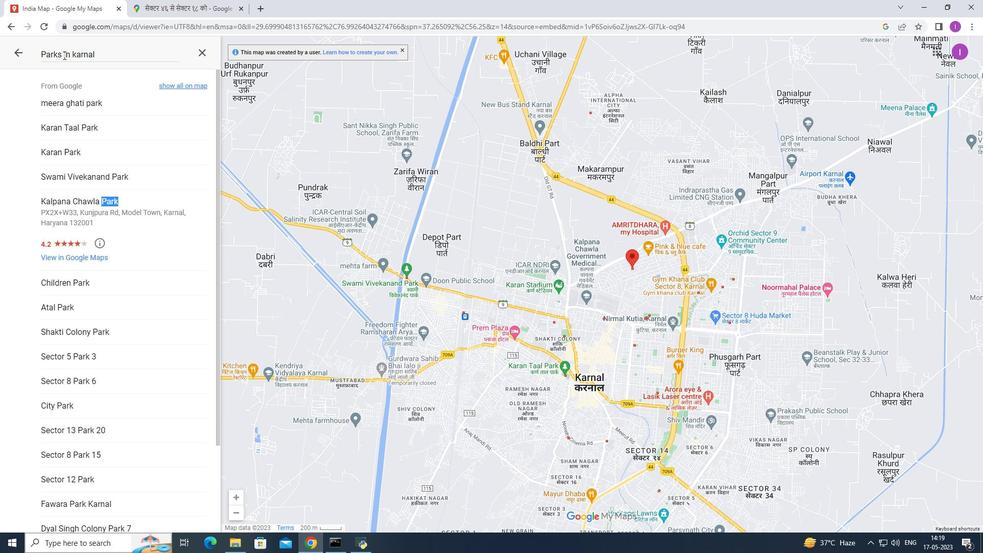 
Action: Mouse moved to (173, 70)
Screenshot: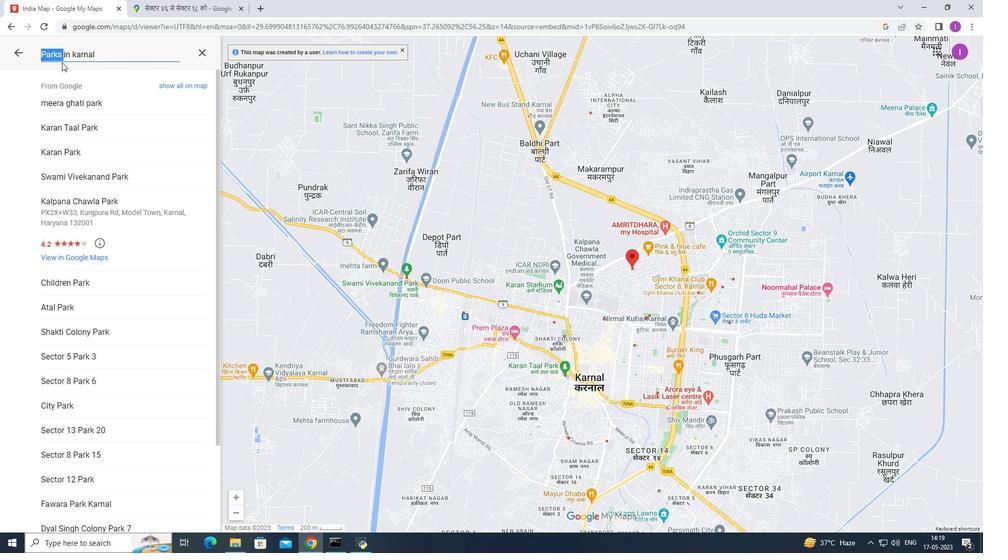 
Action: Key pressed museums<Key.space>
Screenshot: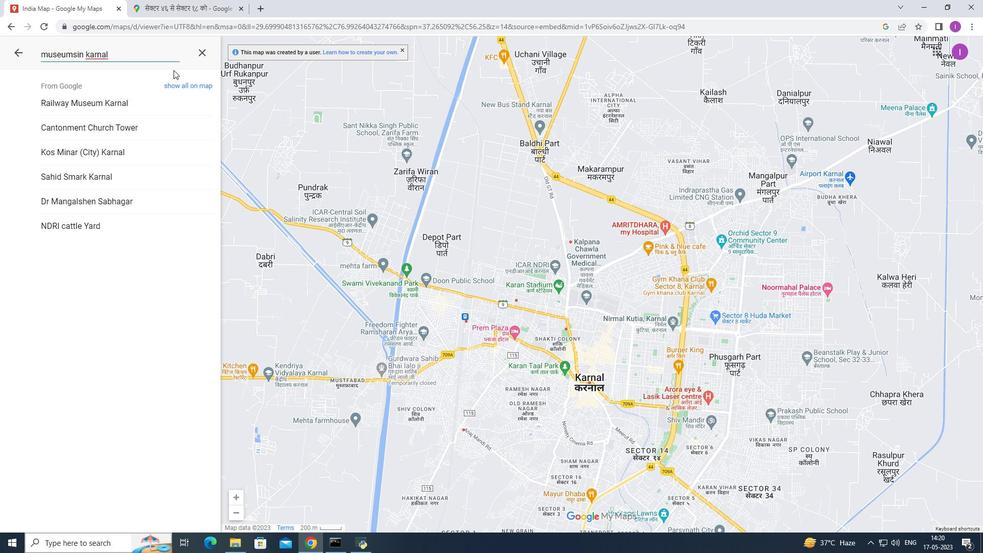 
Action: Mouse moved to (178, 85)
Screenshot: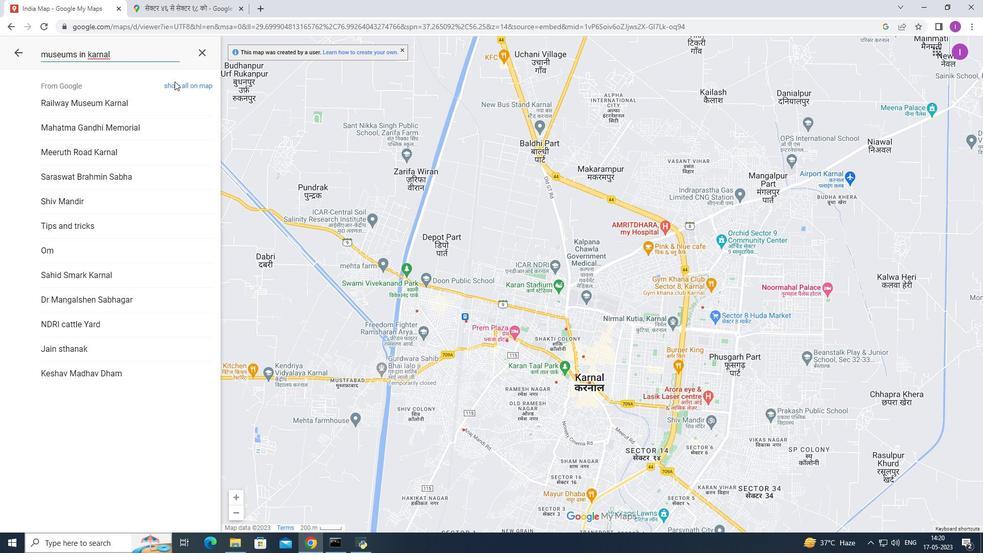 
Action: Mouse pressed left at (178, 85)
Screenshot: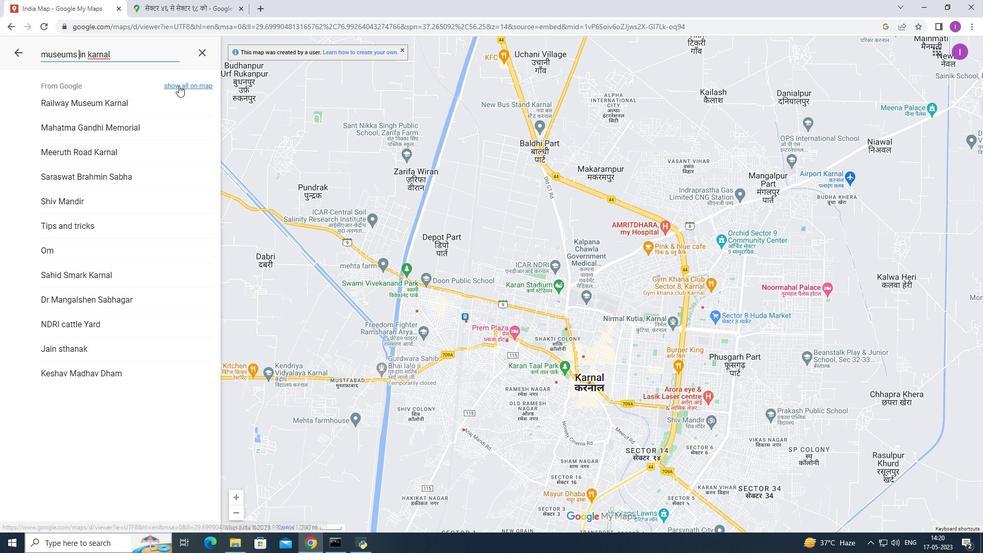 
Action: Mouse moved to (72, 106)
Screenshot: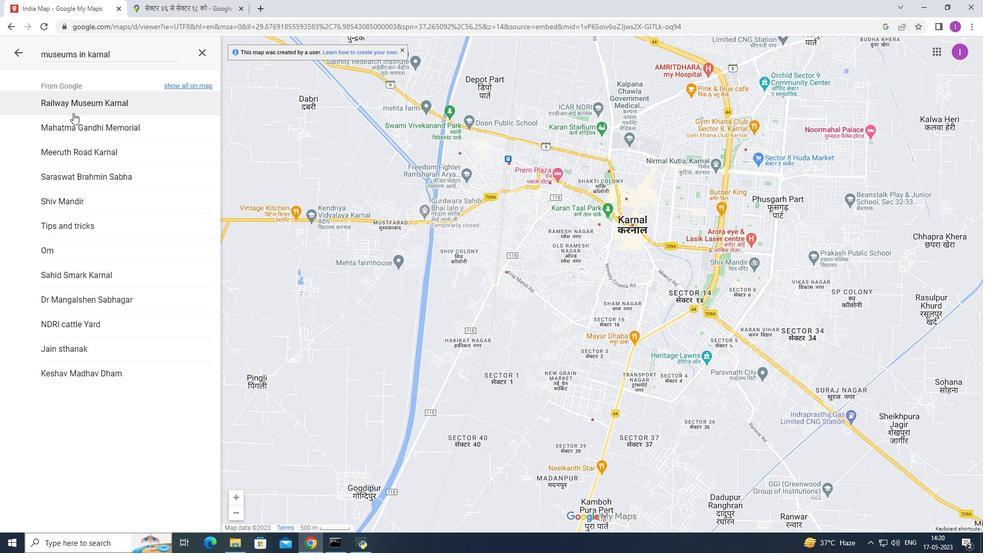 
Action: Mouse pressed left at (72, 106)
Screenshot: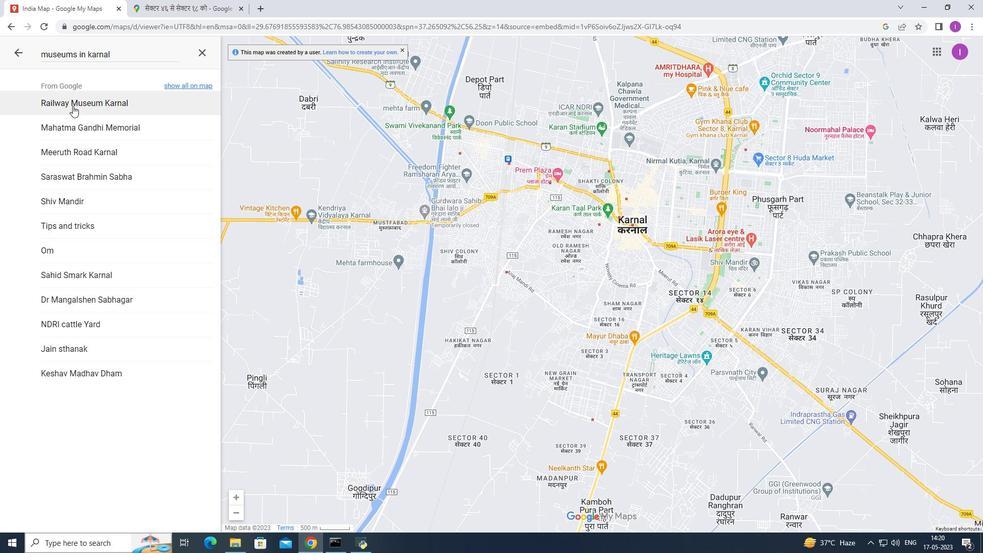 
Action: Mouse moved to (85, 180)
Screenshot: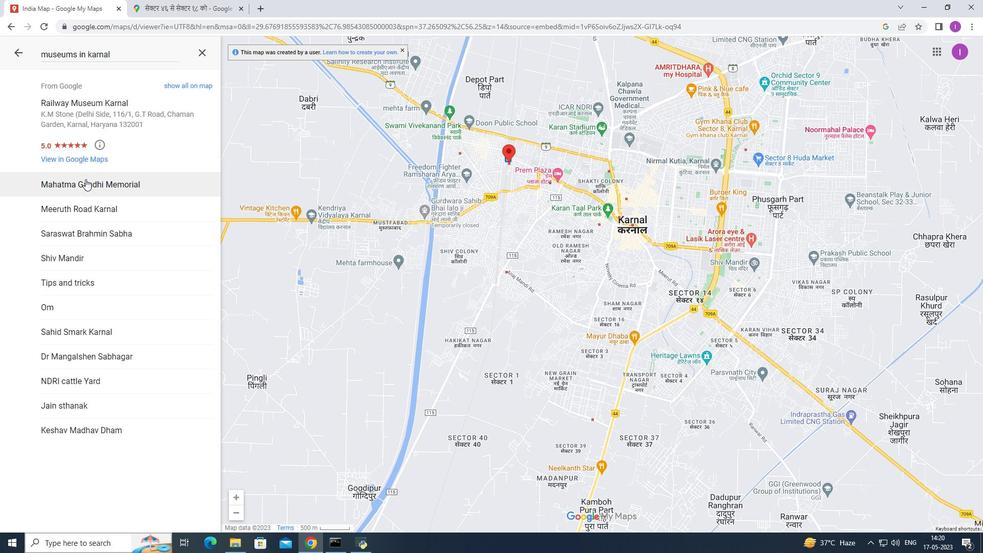 
Action: Mouse pressed left at (85, 180)
Screenshot: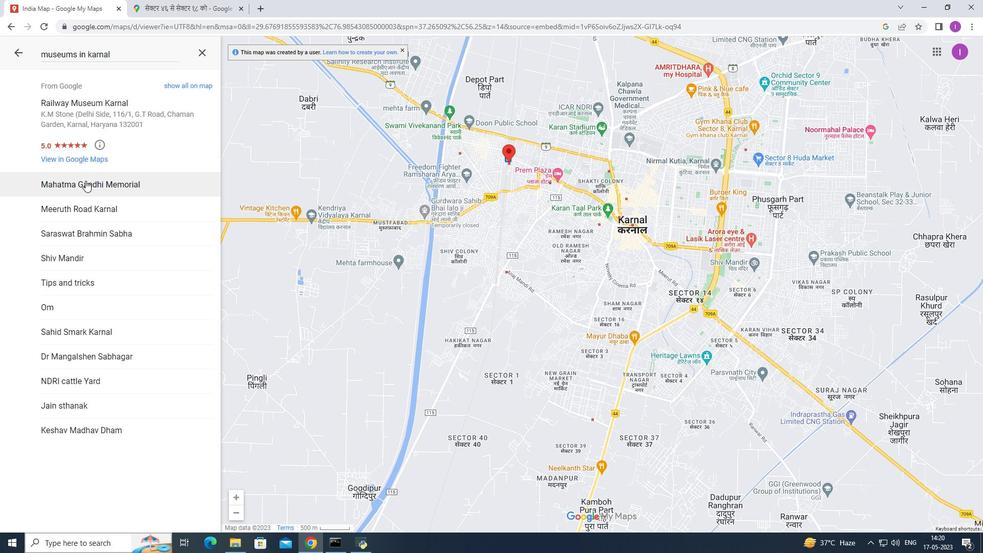 
Action: Mouse pressed left at (85, 180)
Screenshot: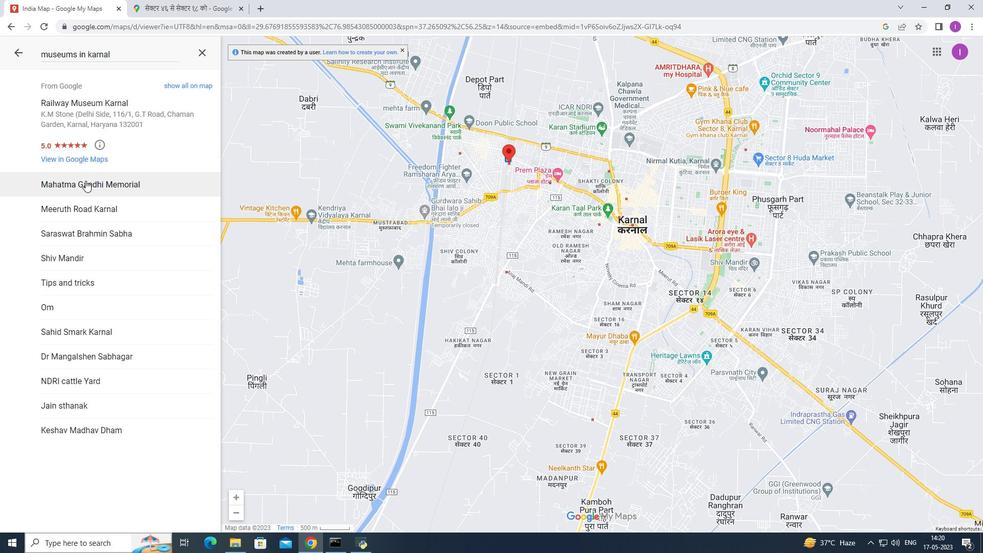 
Action: Mouse pressed left at (85, 180)
Screenshot: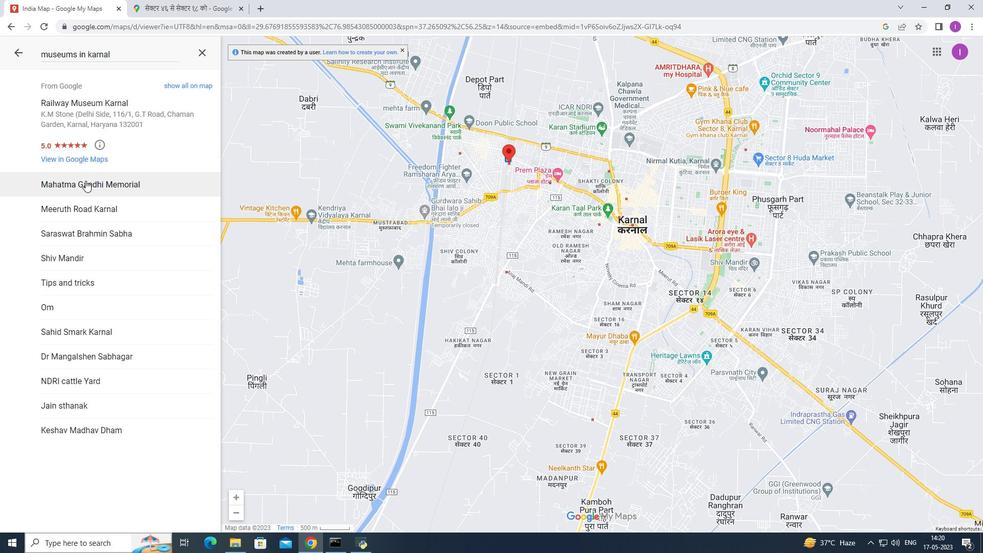 
Action: Mouse moved to (98, 178)
Screenshot: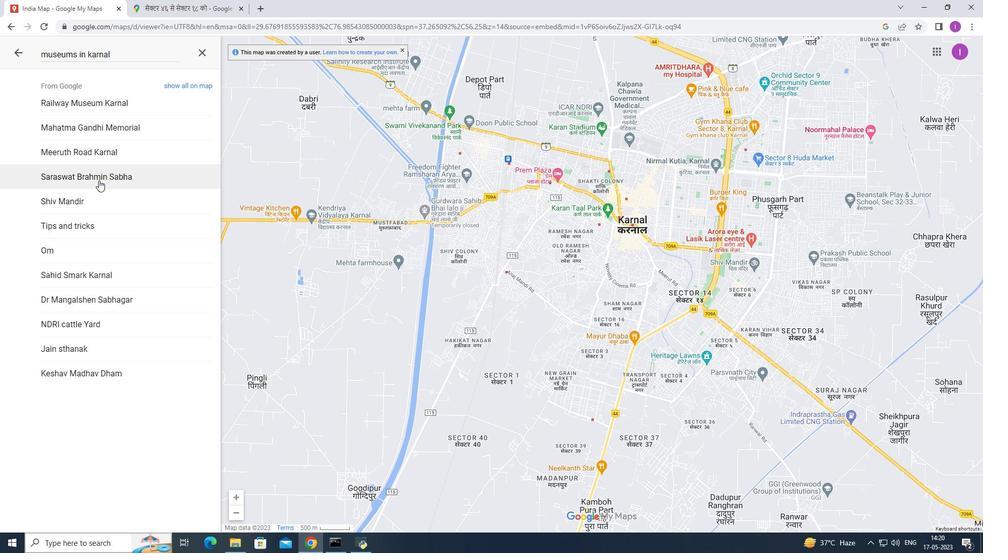 
Action: Mouse pressed left at (98, 178)
Screenshot: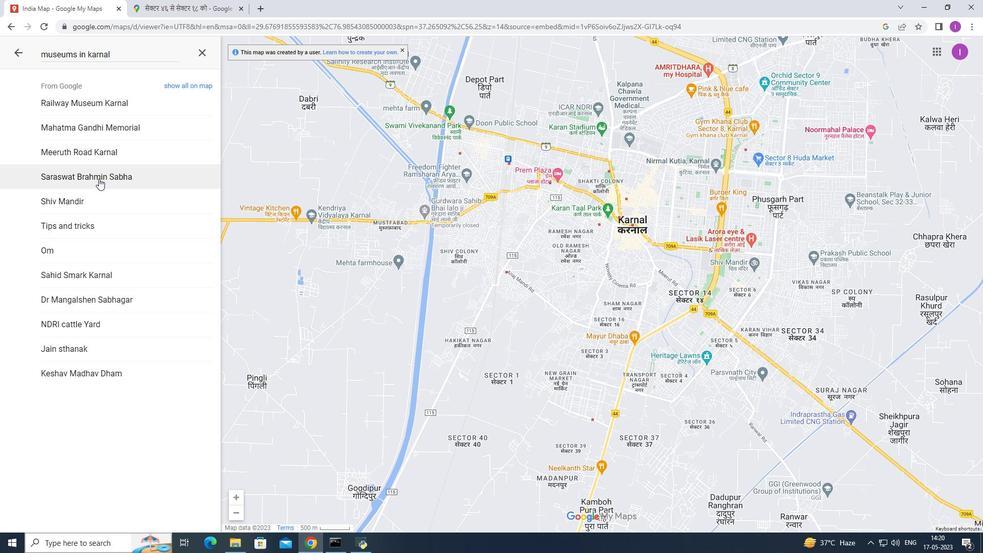 
Action: Mouse moved to (90, 245)
Screenshot: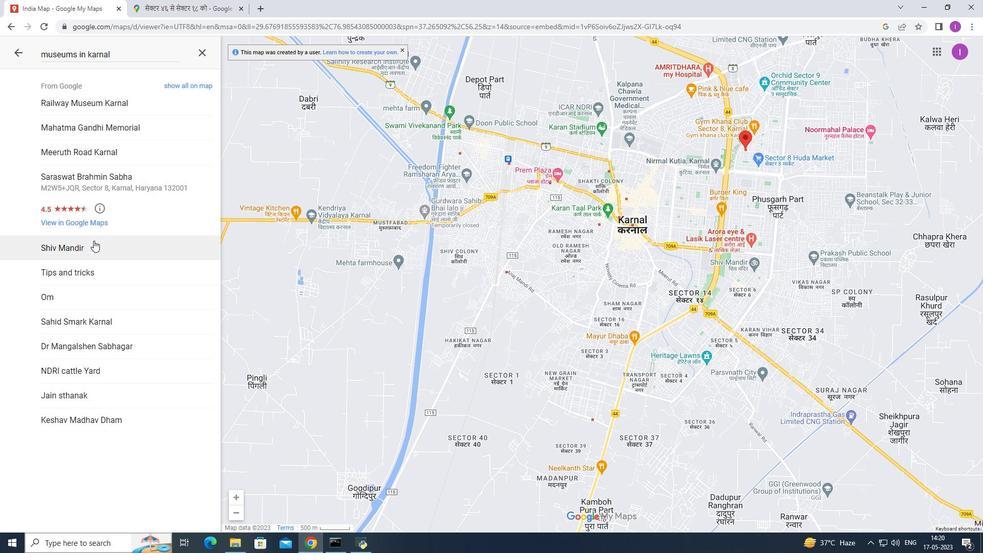 
Action: Mouse pressed left at (90, 245)
Screenshot: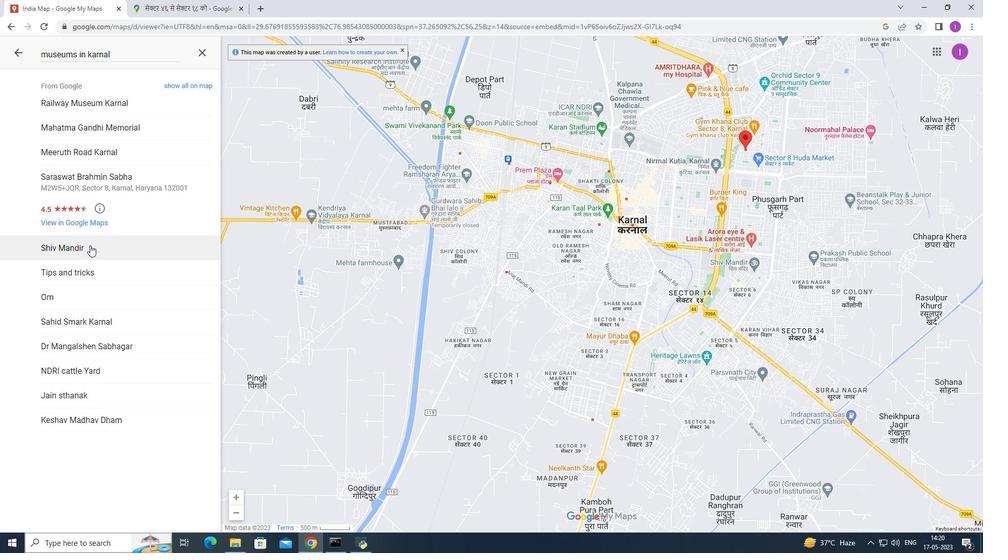 
Action: Mouse moved to (86, 270)
Screenshot: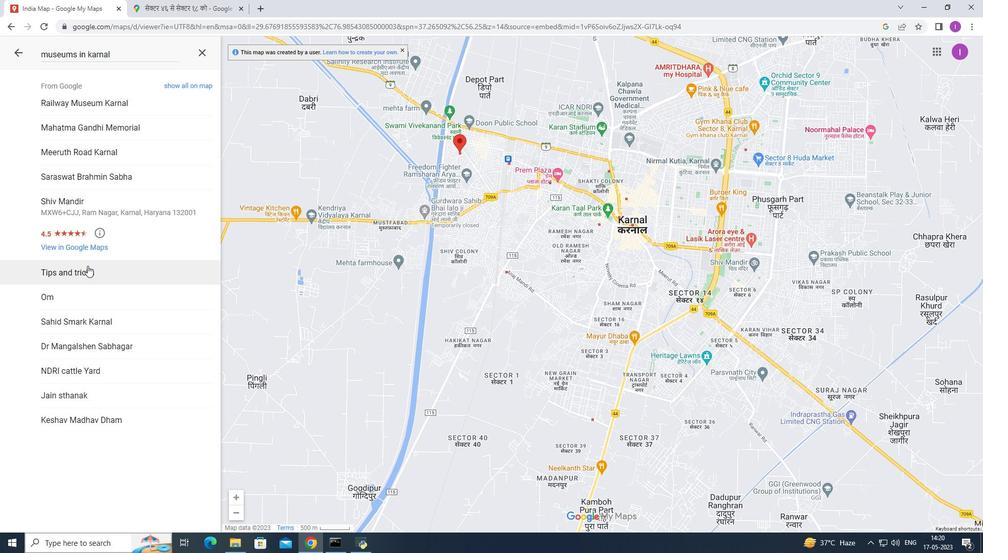 
Action: Mouse pressed left at (86, 270)
Screenshot: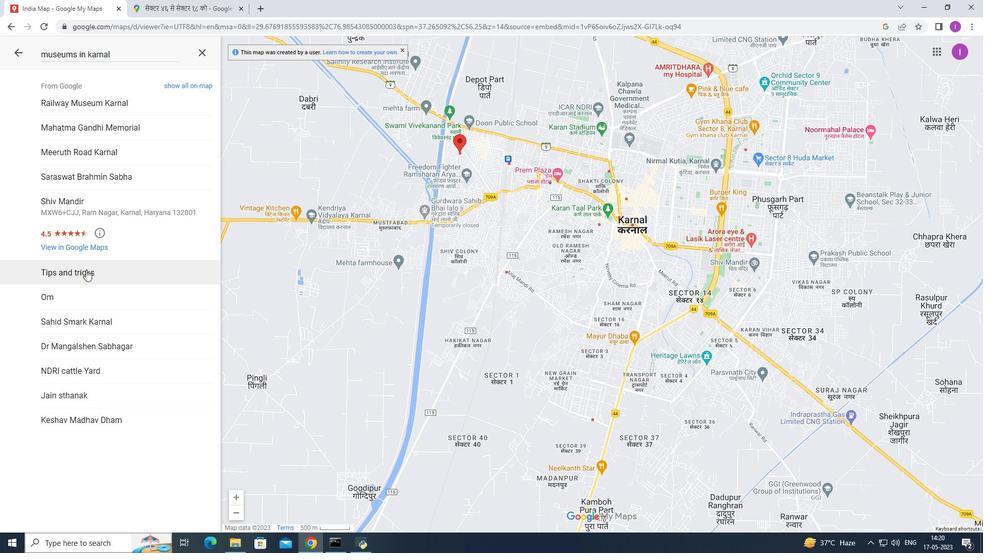
Action: Mouse moved to (70, 289)
Screenshot: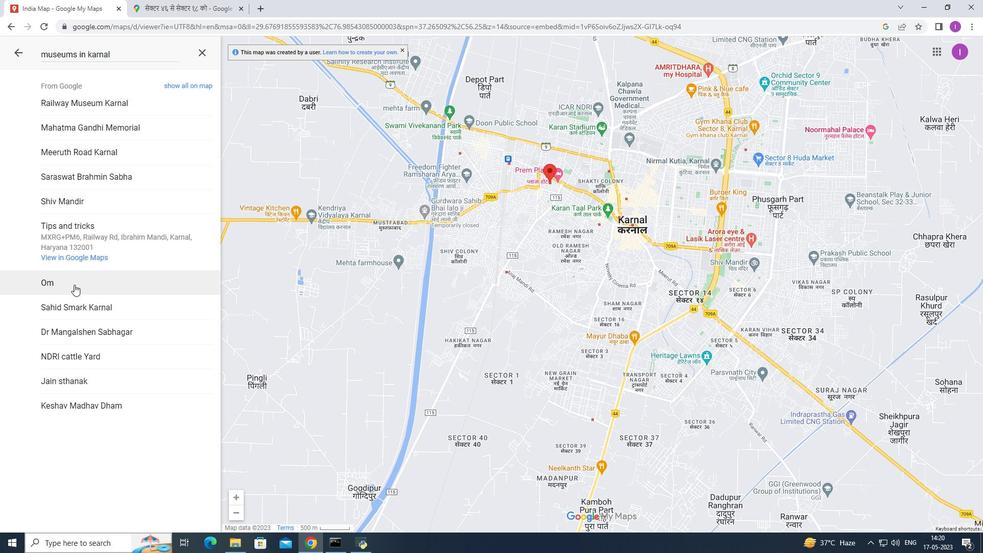 
Action: Mouse pressed left at (70, 289)
Screenshot: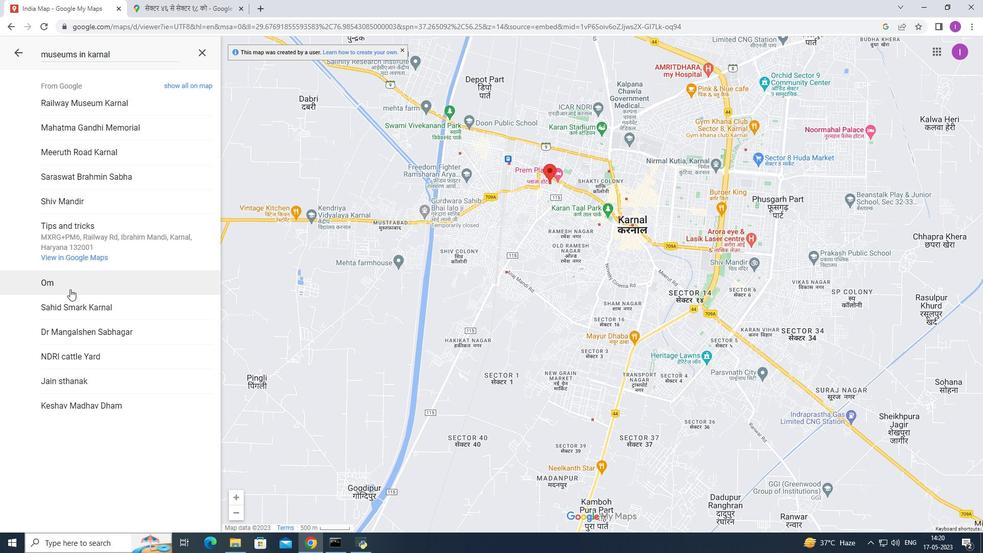 
Action: Mouse moved to (65, 301)
Screenshot: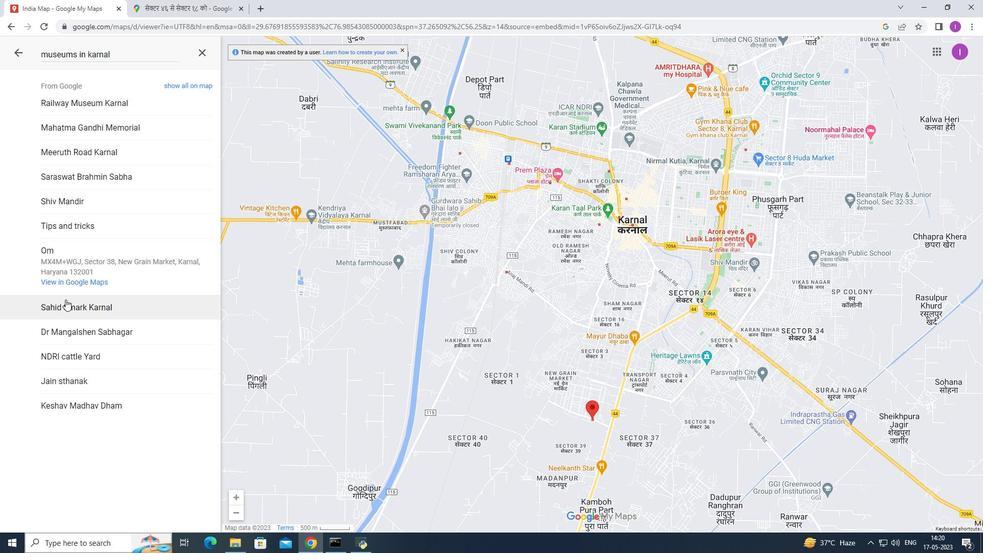 
Action: Mouse pressed left at (65, 301)
Screenshot: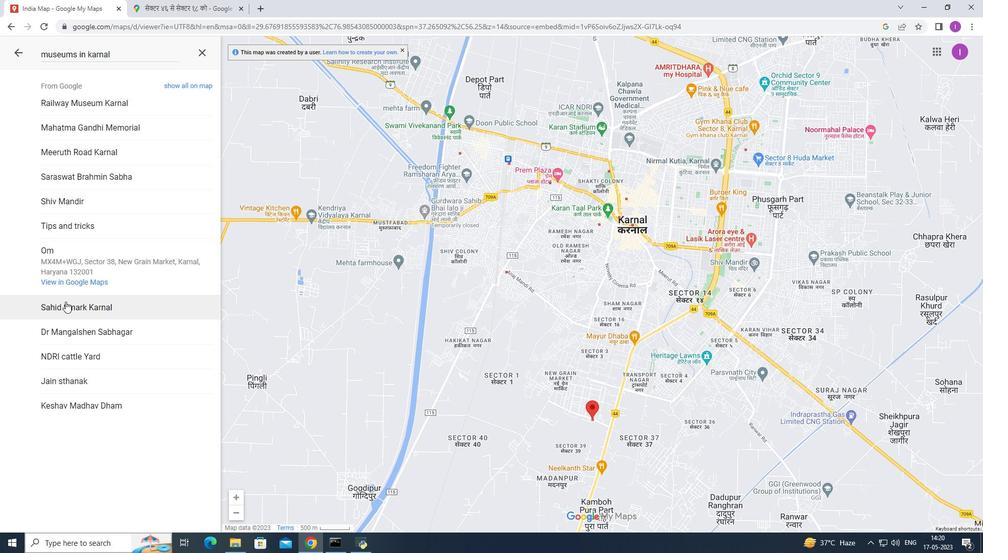 
Action: Mouse moved to (43, 358)
Screenshot: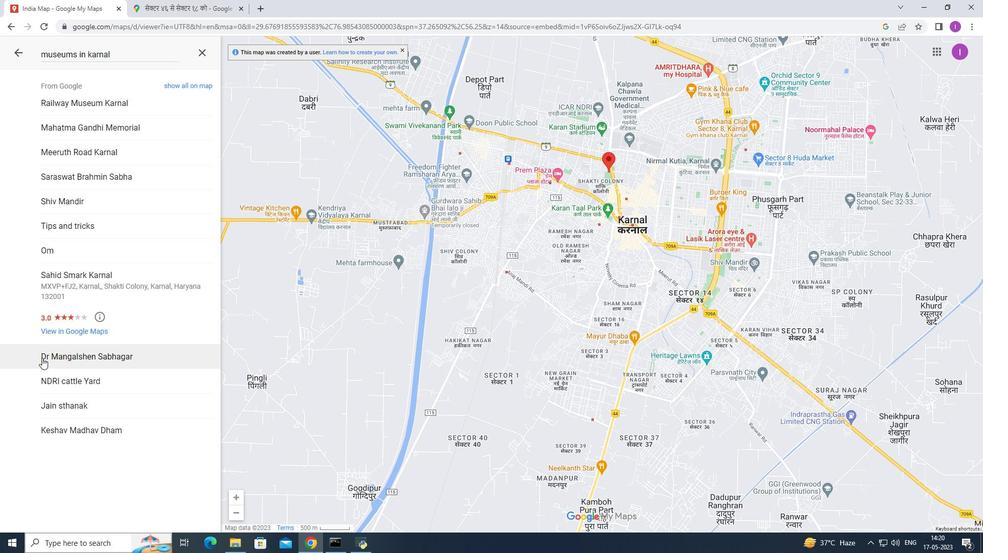 
Action: Mouse pressed left at (43, 358)
Screenshot: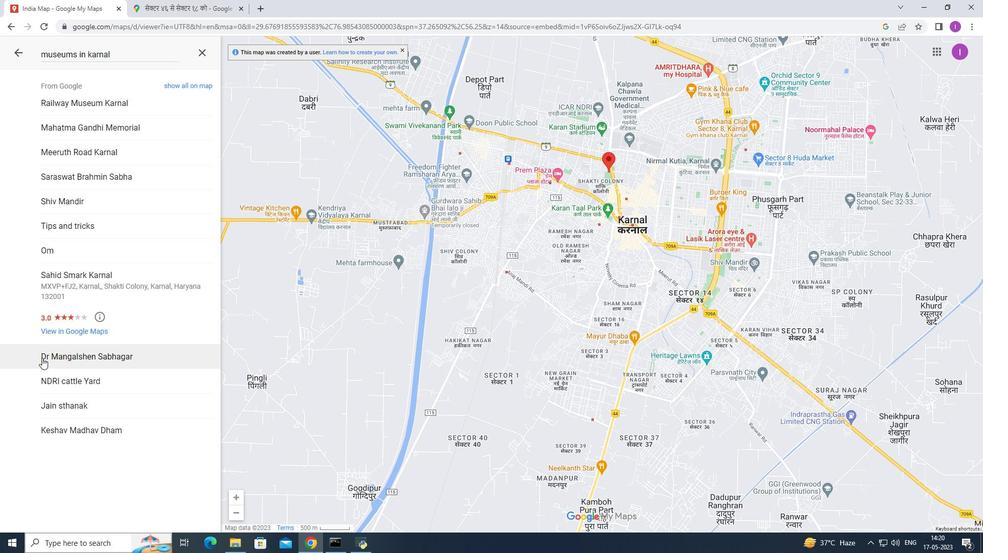 
Action: Mouse moved to (64, 389)
Screenshot: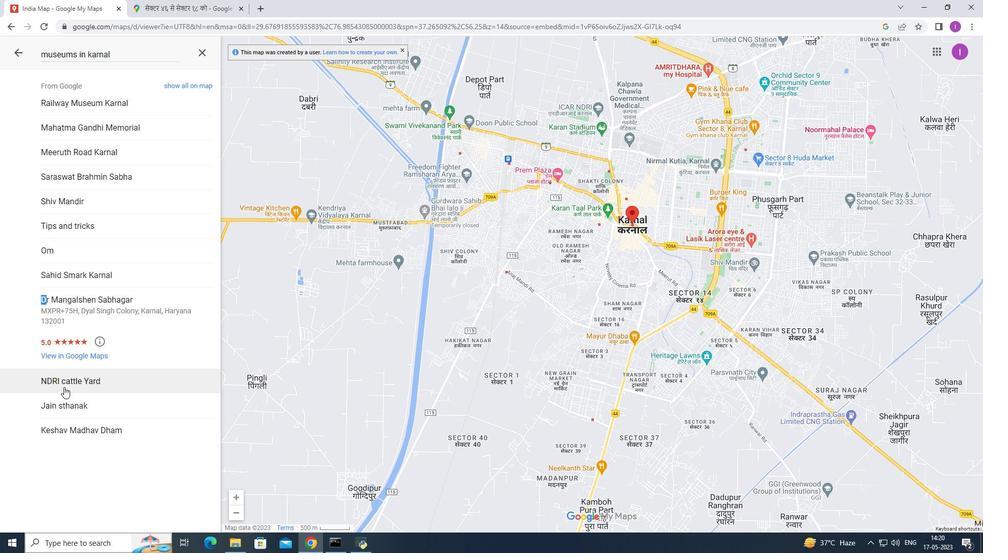 
Action: Mouse pressed left at (64, 389)
Screenshot: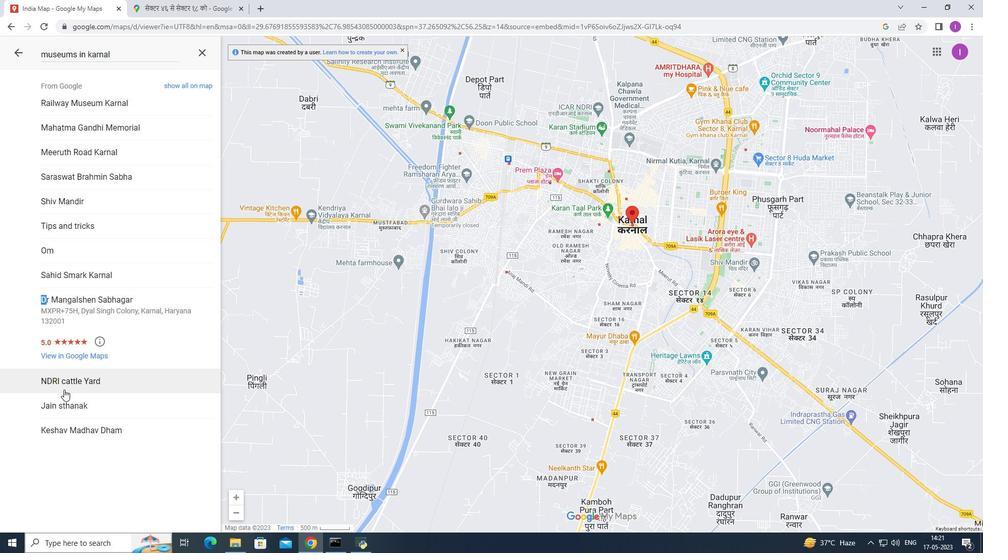 
Action: Mouse moved to (76, 54)
Screenshot: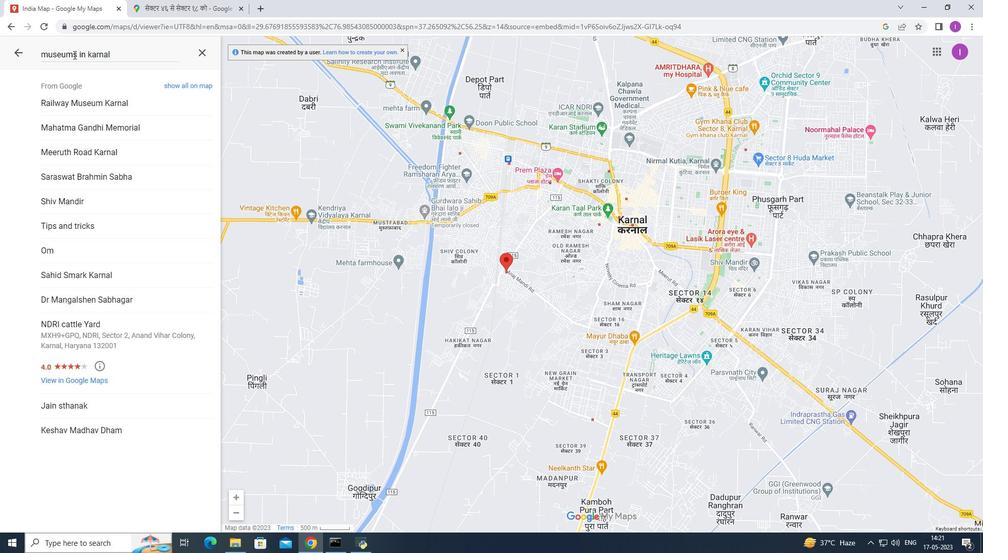 
Action: Mouse pressed left at (76, 54)
Screenshot: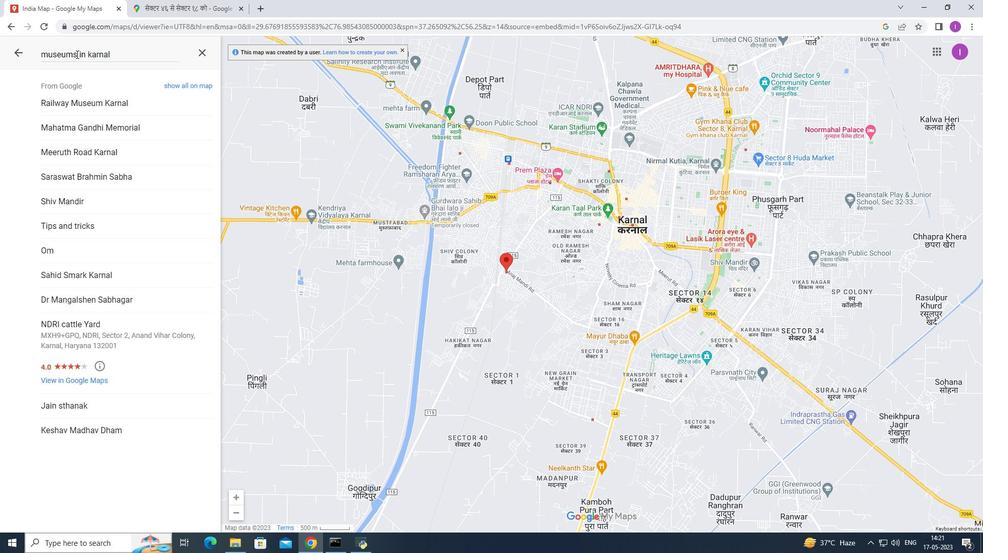 
Action: Mouse moved to (93, 97)
Screenshot: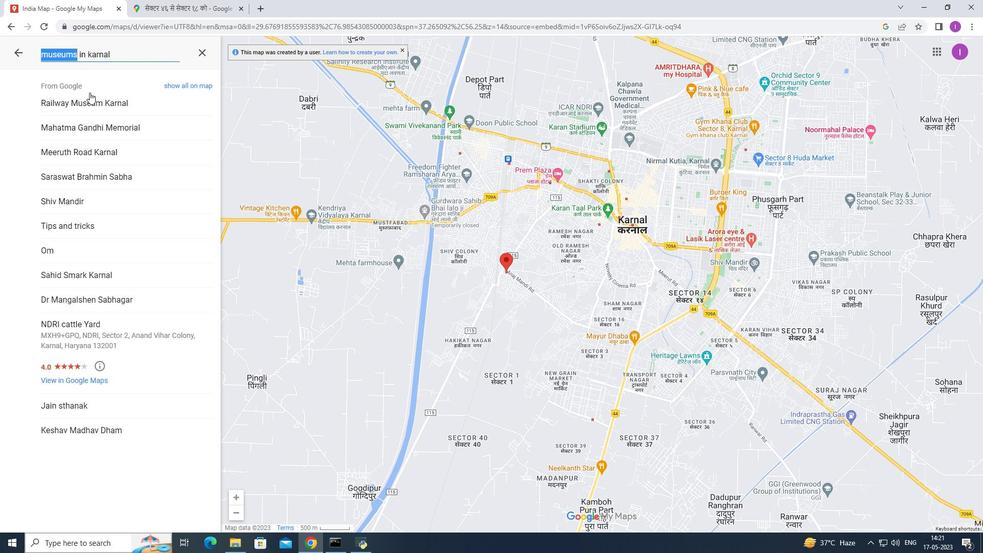 
Action: Key pressed shopping<Key.space>centers
Screenshot: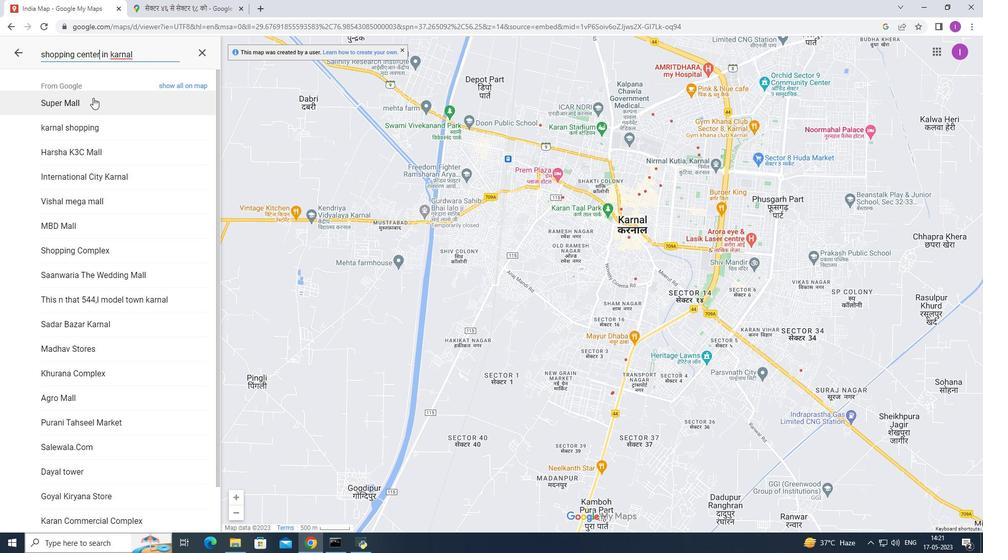 
Action: Mouse moved to (171, 85)
Screenshot: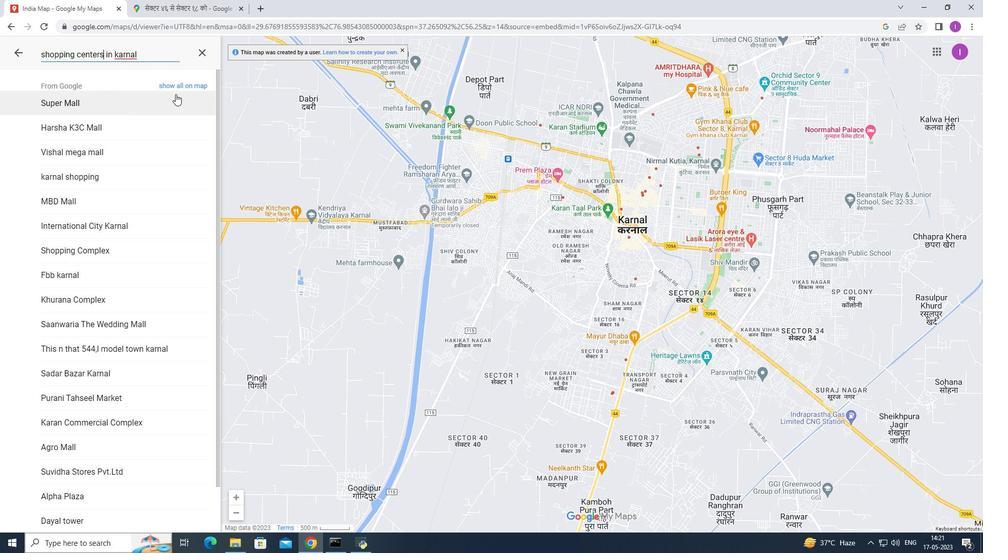 
Action: Mouse pressed left at (171, 85)
Screenshot: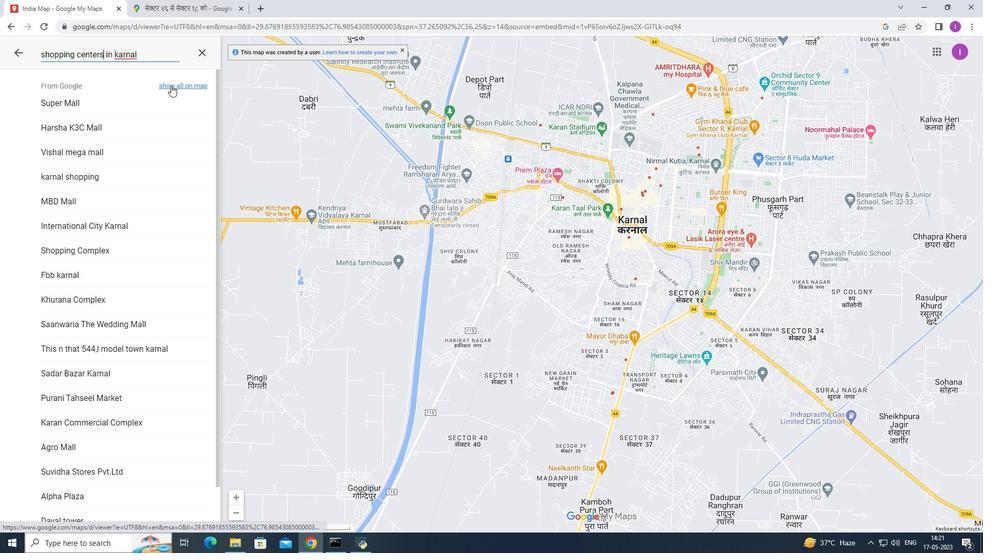 
Action: Mouse pressed left at (171, 85)
Screenshot: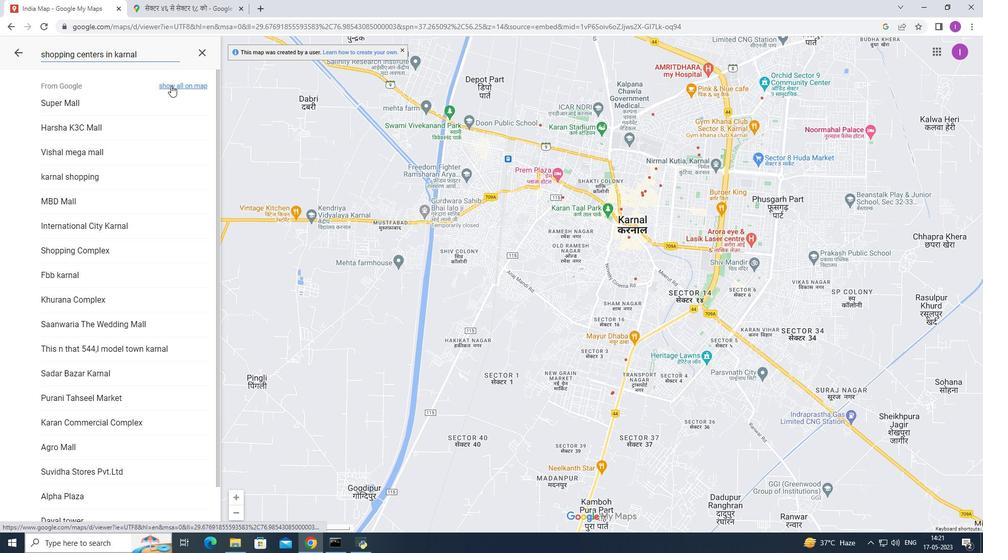 
Action: Mouse moved to (604, 289)
Screenshot: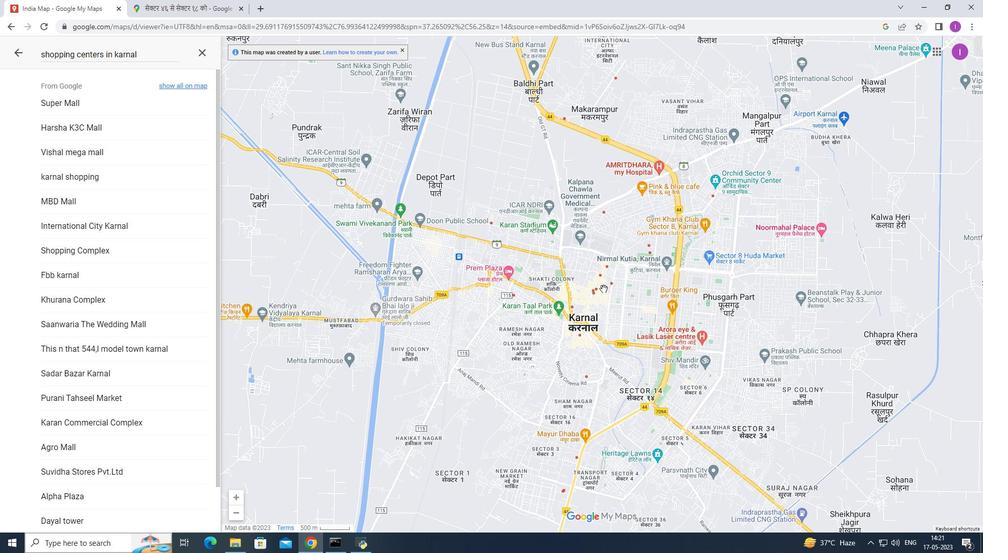 
Action: Mouse scrolled (604, 288) with delta (0, 0)
Screenshot: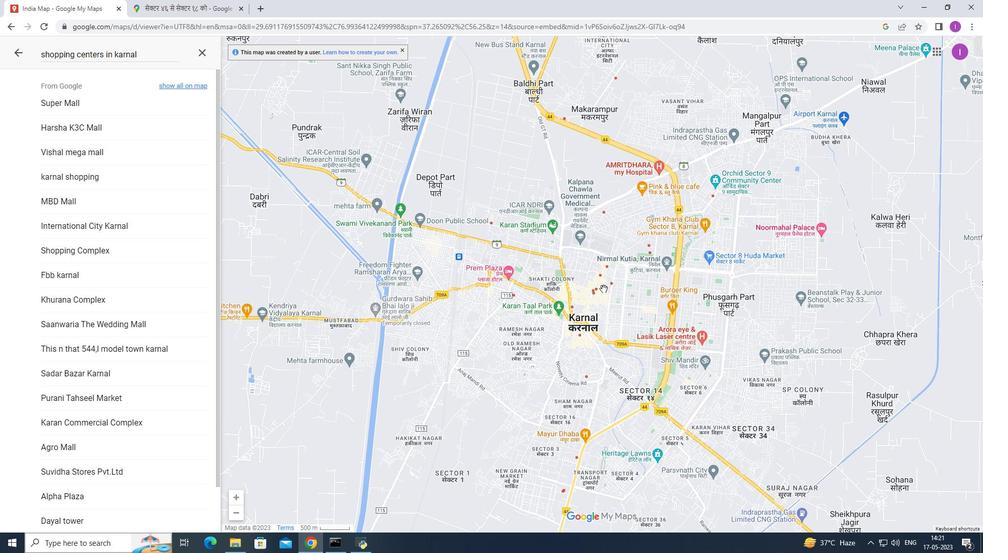 
Action: Mouse moved to (571, 248)
Screenshot: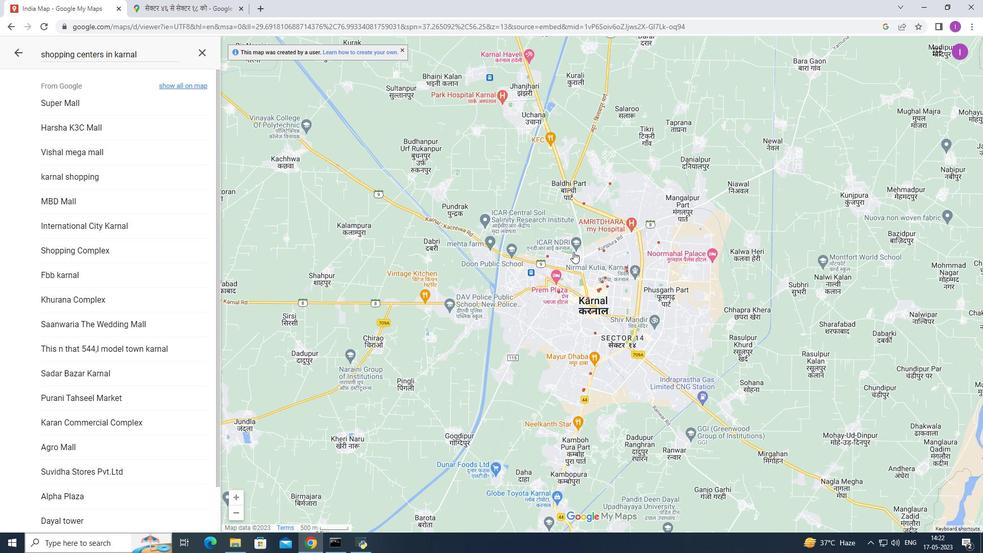 
Action: Mouse scrolled (571, 248) with delta (0, 0)
Screenshot: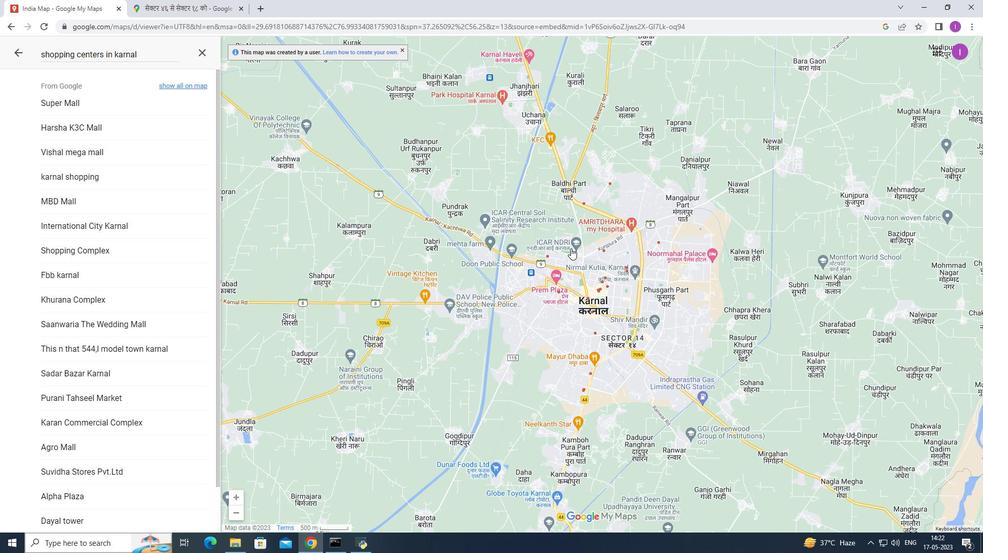 
Action: Mouse scrolled (571, 248) with delta (0, 0)
Screenshot: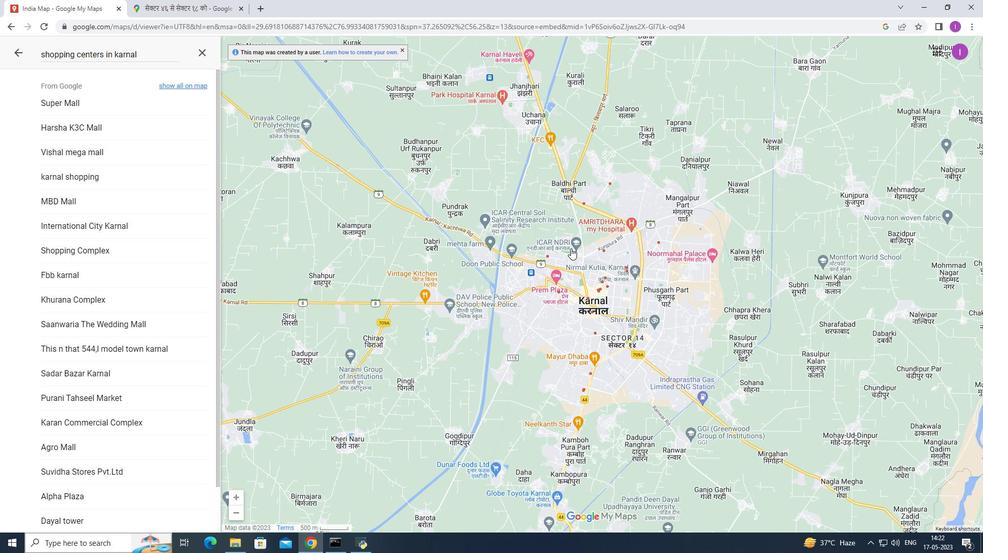 
Action: Mouse moved to (571, 248)
Screenshot: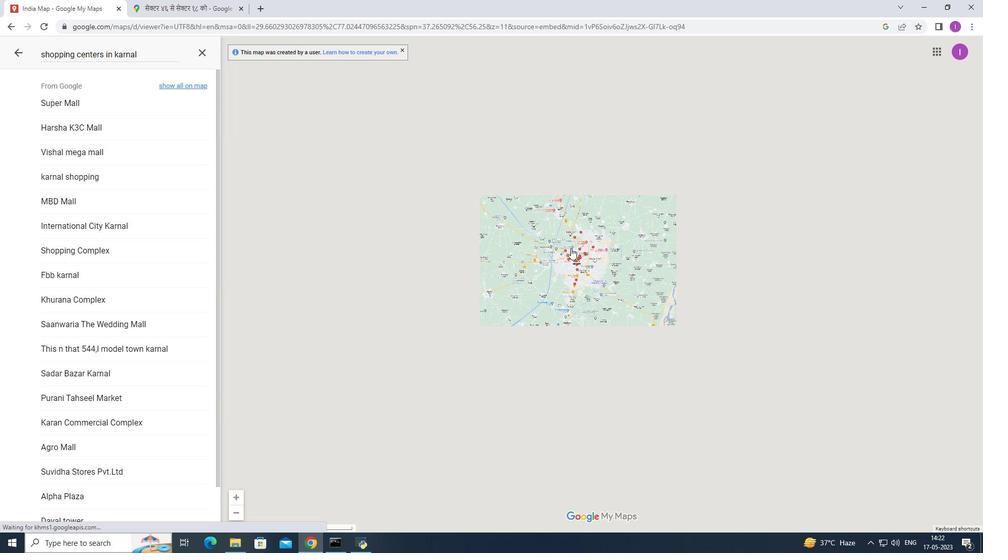 
Action: Mouse scrolled (571, 247) with delta (0, 0)
Screenshot: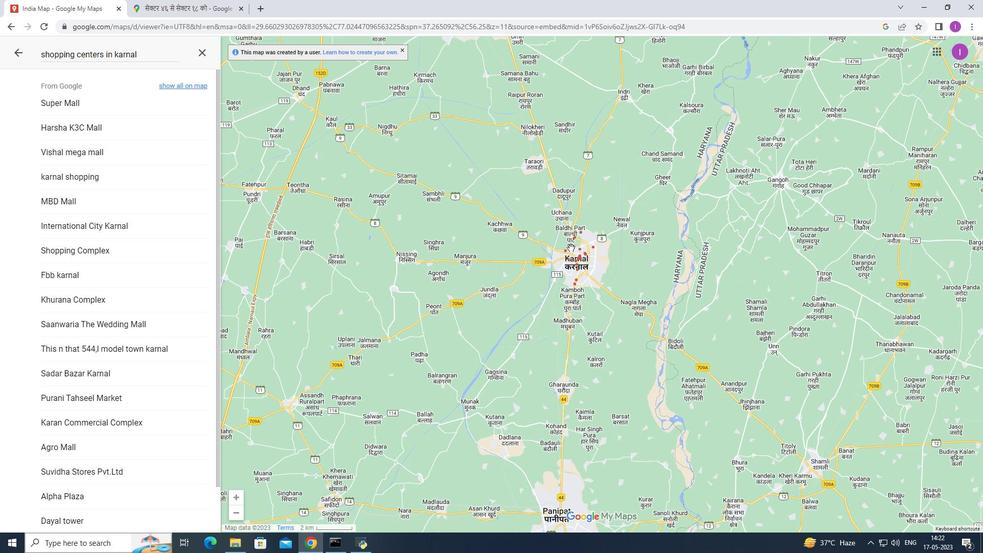 
Action: Mouse scrolled (571, 247) with delta (0, 0)
Screenshot: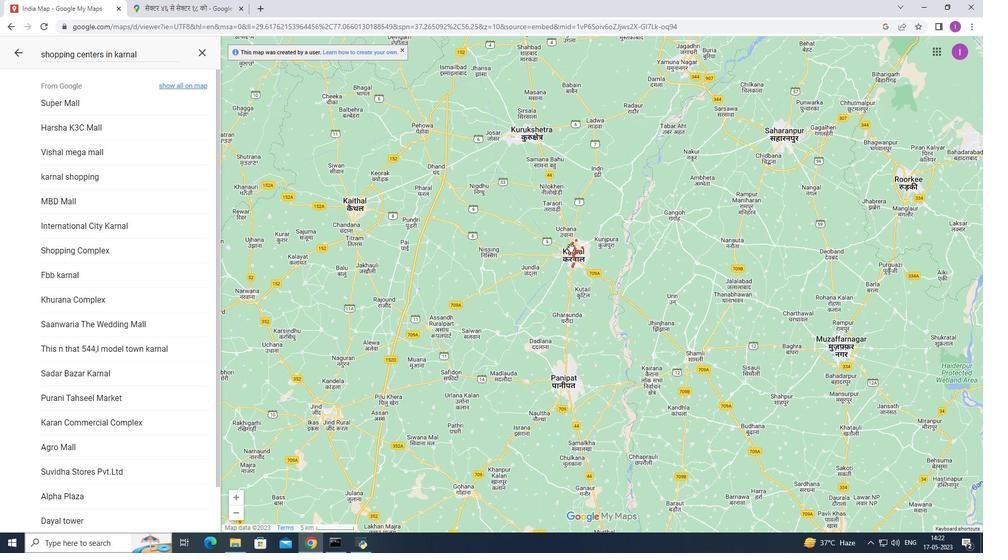 
Action: Mouse scrolled (571, 247) with delta (0, 0)
Screenshot: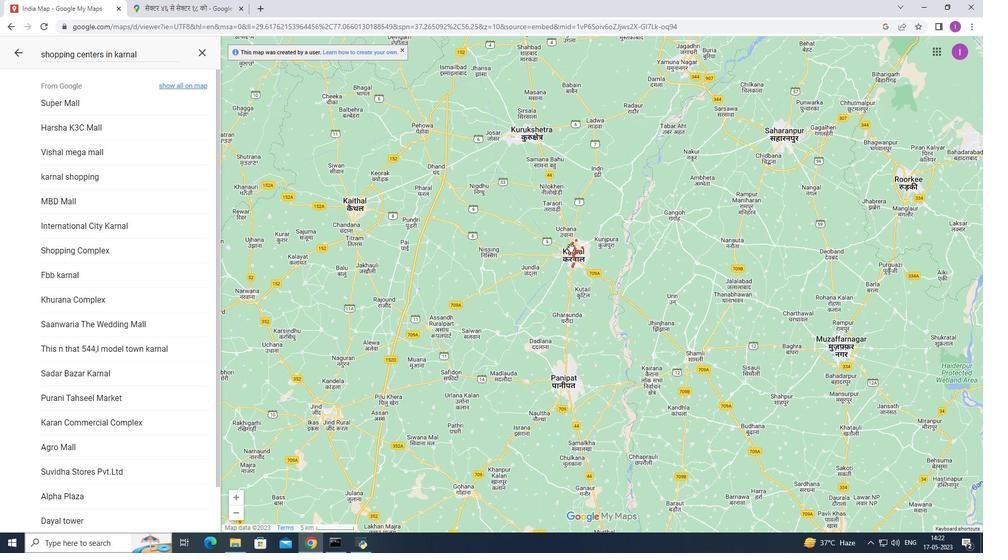 
Action: Mouse scrolled (571, 248) with delta (0, 0)
Screenshot: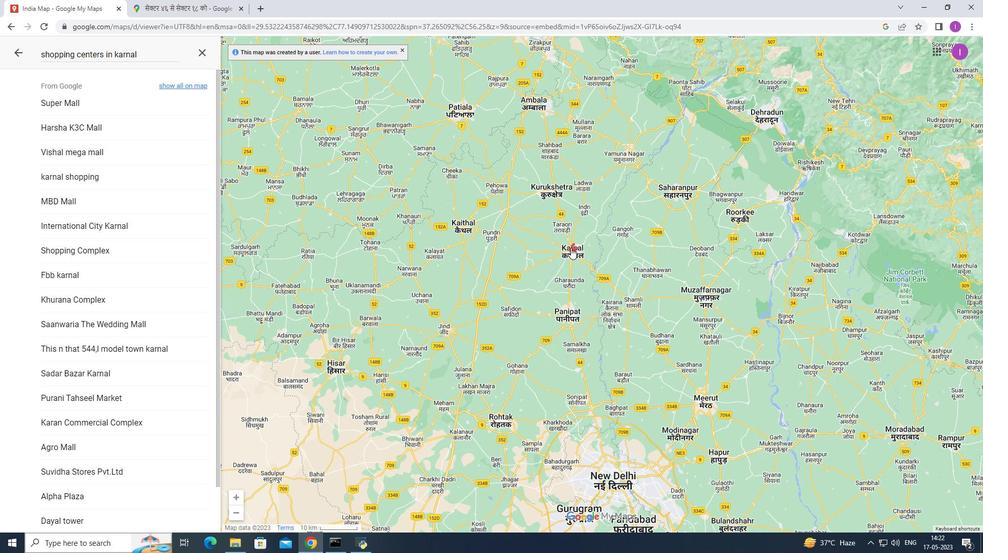 
Action: Mouse scrolled (571, 248) with delta (0, 0)
Screenshot: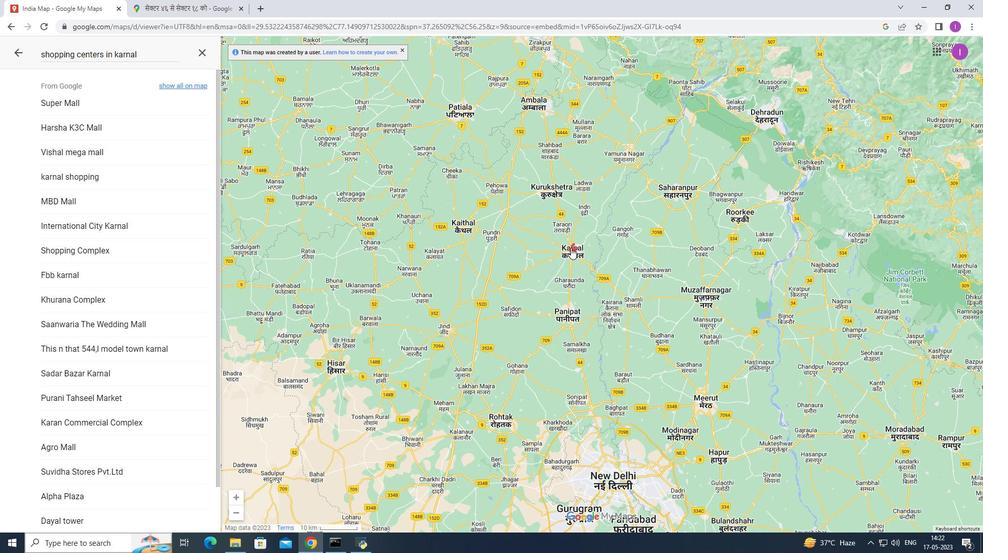 
Action: Mouse scrolled (571, 248) with delta (0, 0)
Screenshot: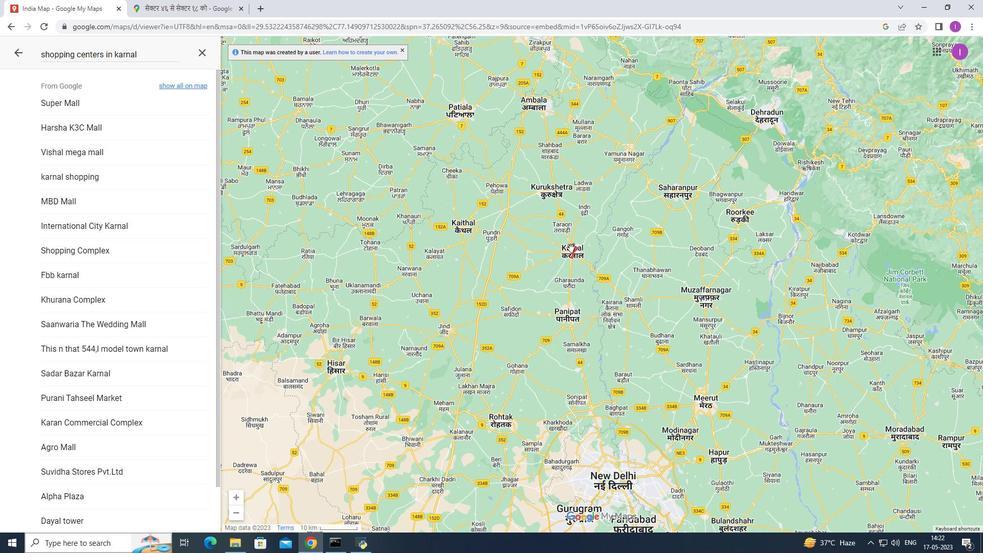 
Action: Mouse scrolled (571, 247) with delta (0, 0)
Screenshot: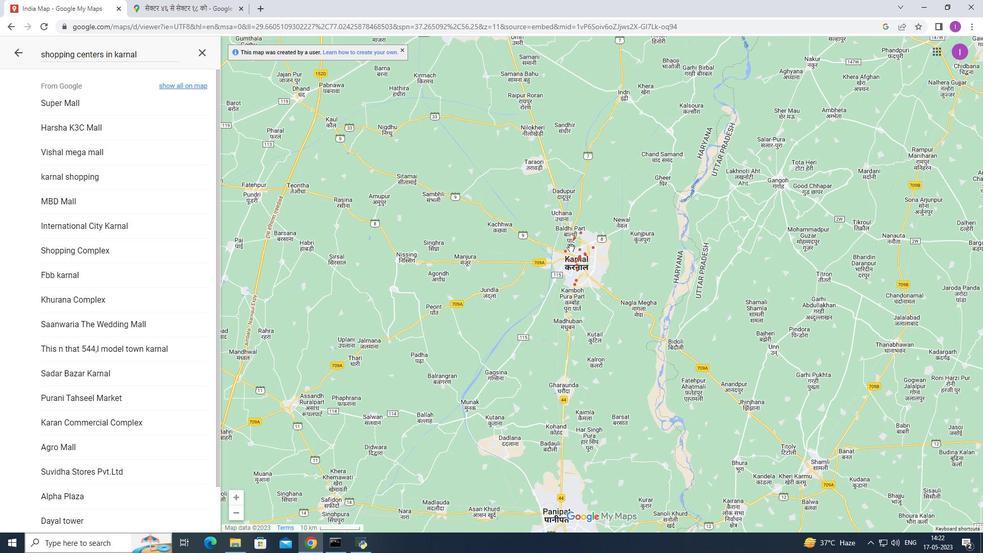 
Action: Mouse scrolled (571, 247) with delta (0, 0)
Screenshot: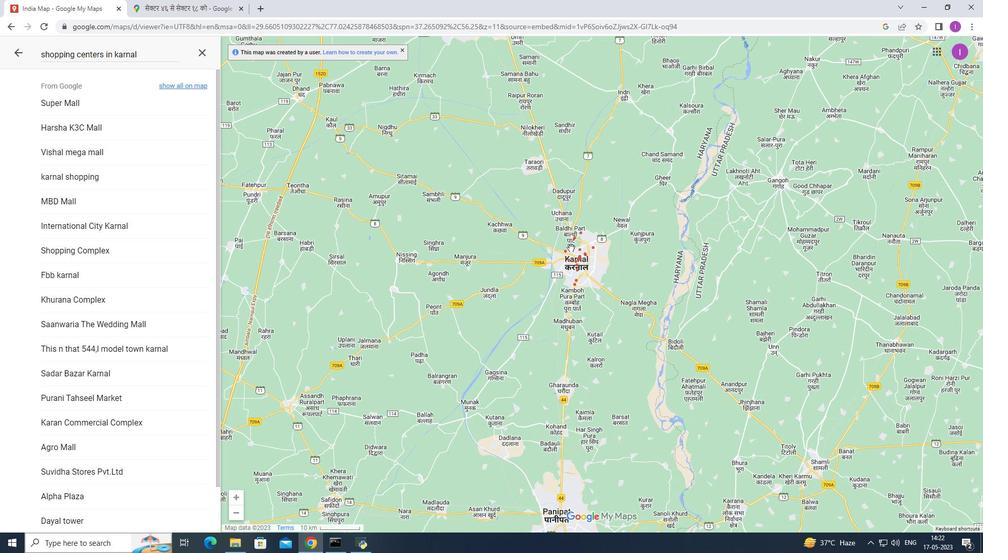 
Action: Mouse scrolled (571, 247) with delta (0, 0)
Screenshot: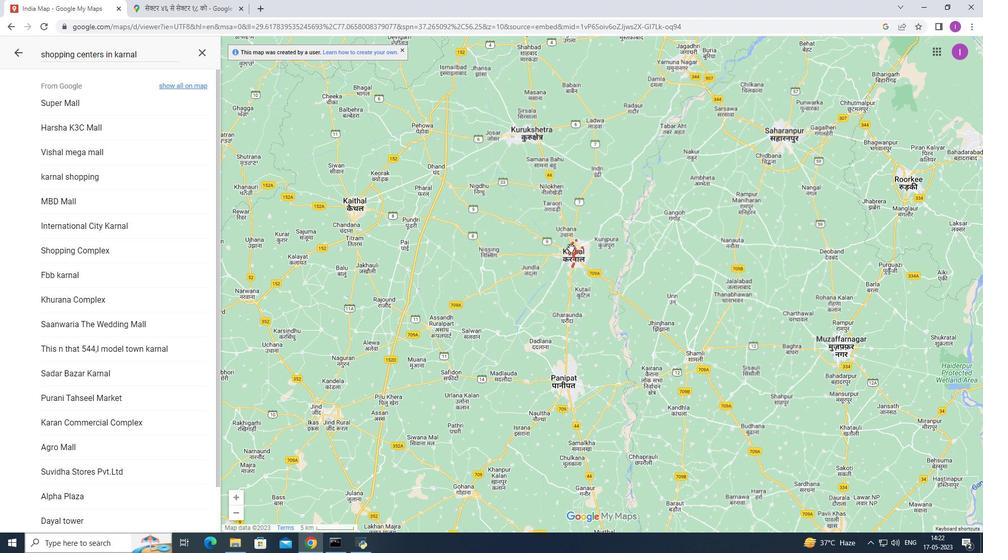
Action: Mouse scrolled (571, 247) with delta (0, 0)
Screenshot: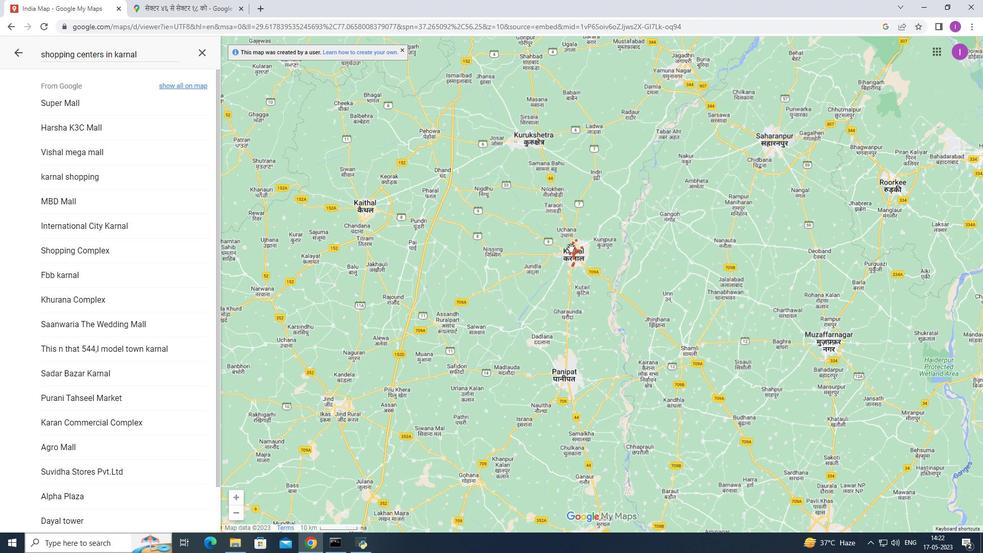 
Action: Mouse moved to (70, 99)
Screenshot: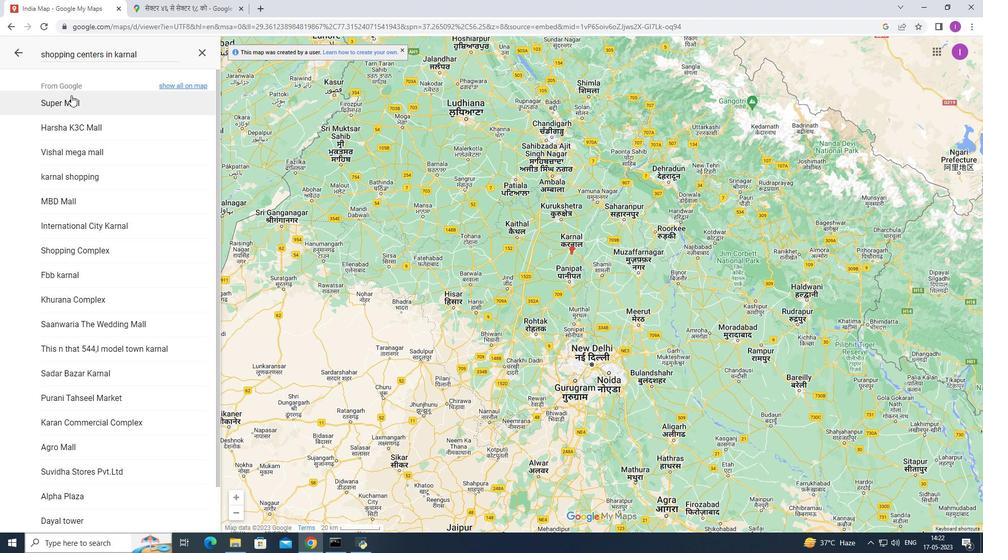 
Action: Mouse pressed left at (70, 99)
Screenshot: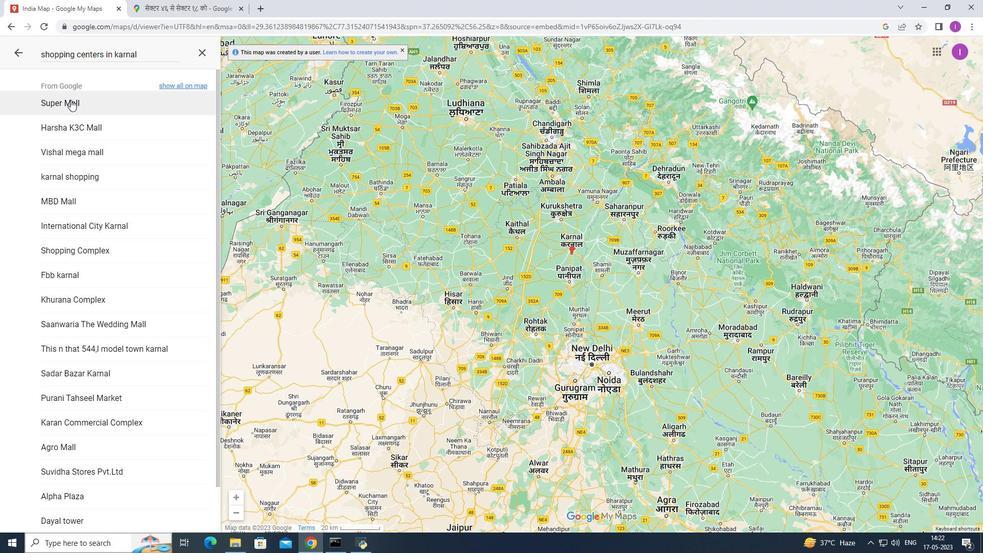 
Action: Mouse moved to (71, 179)
Screenshot: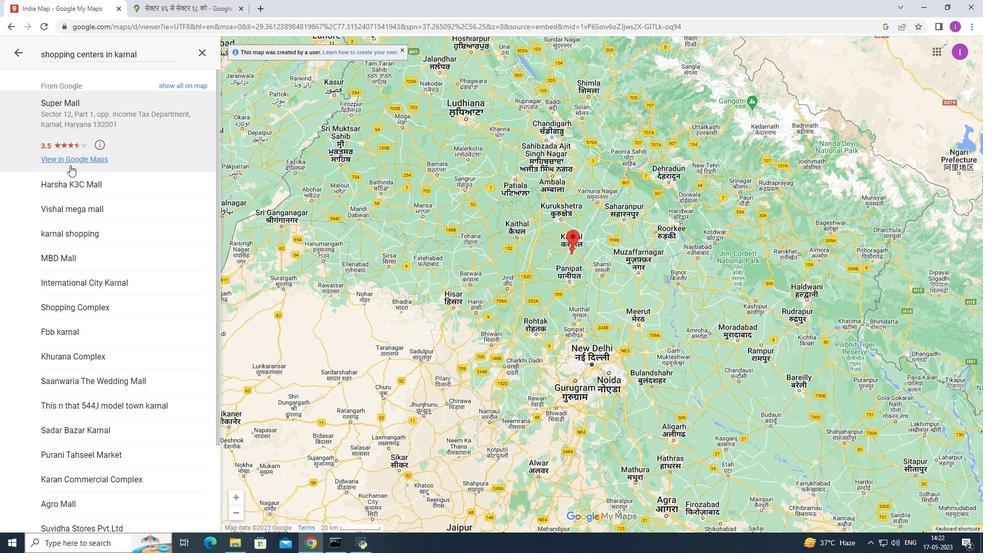 
Action: Mouse pressed left at (71, 179)
Screenshot: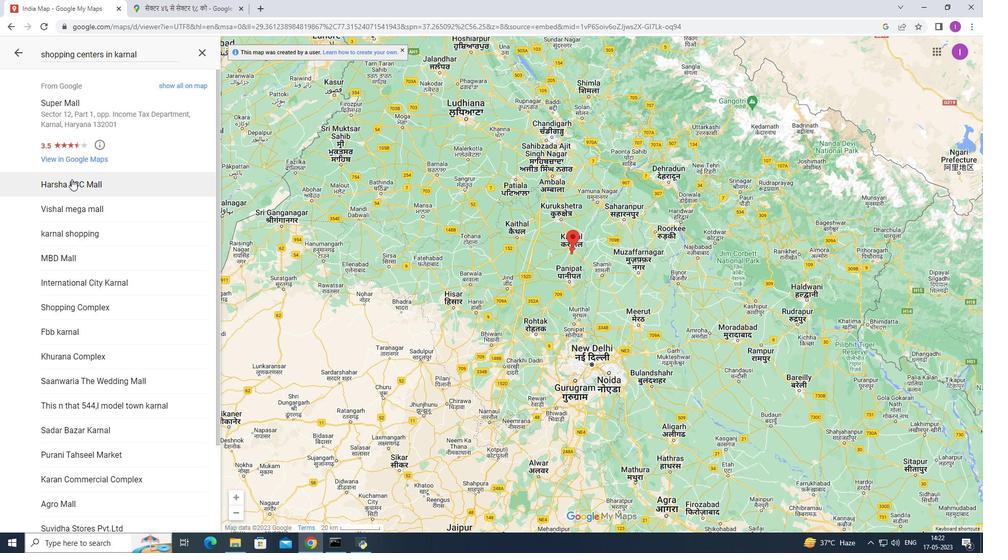 
Action: Mouse moved to (66, 205)
Screenshot: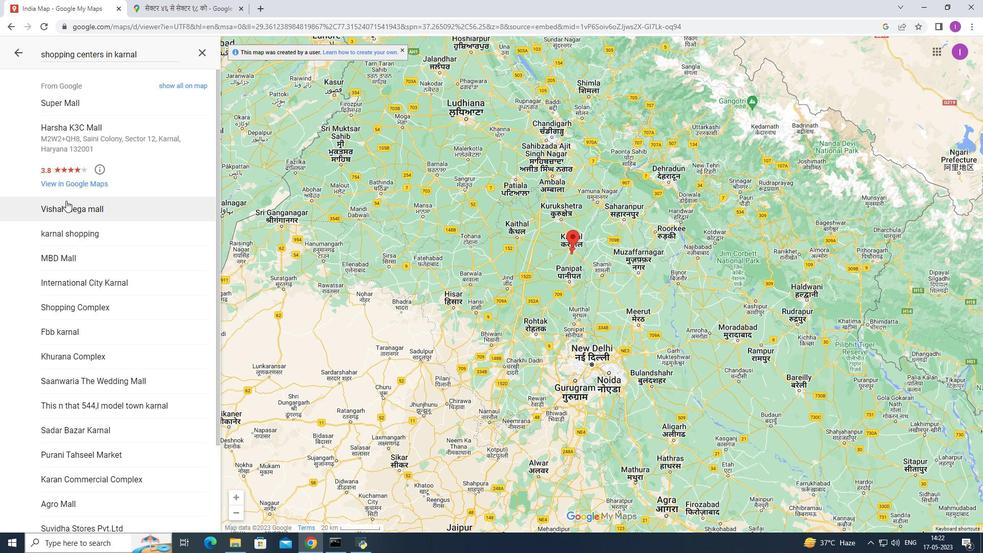 
Action: Mouse pressed left at (66, 205)
Screenshot: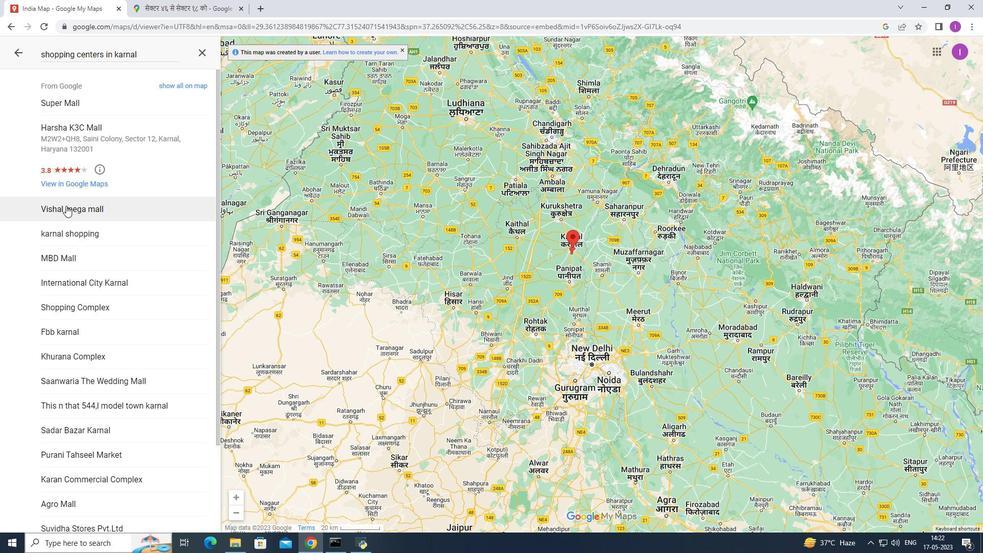 
Action: Mouse pressed left at (66, 205)
Screenshot: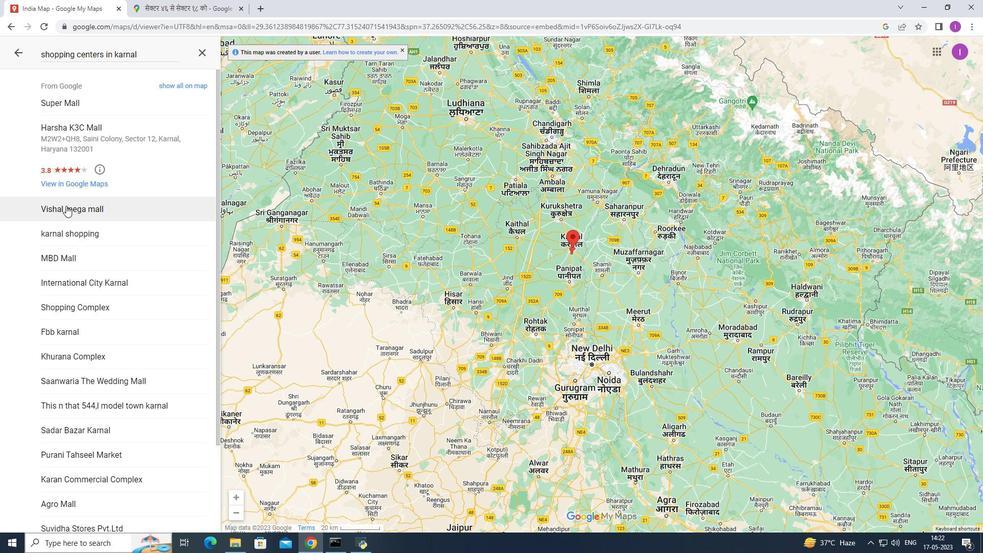 
Action: Mouse moved to (65, 210)
Screenshot: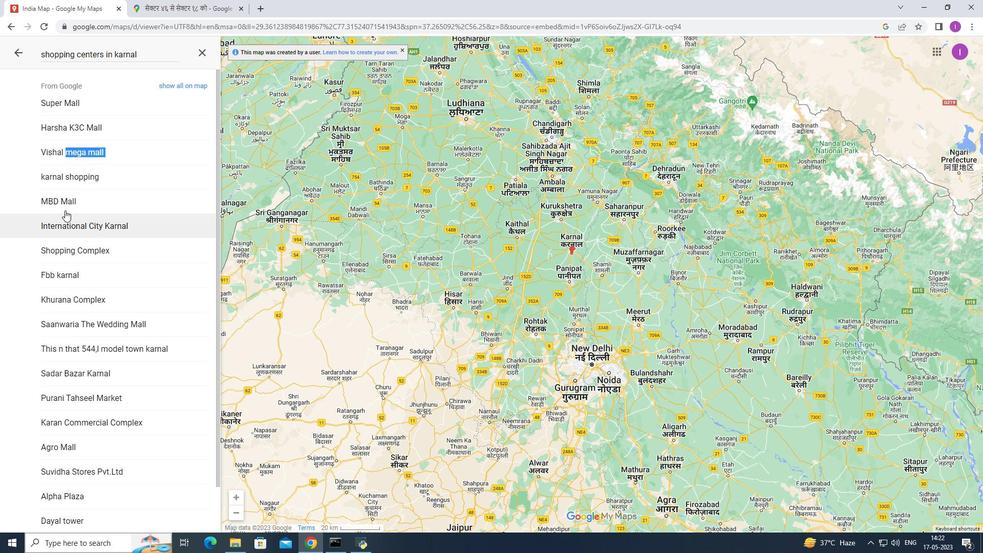 
Action: Mouse pressed left at (65, 210)
Screenshot: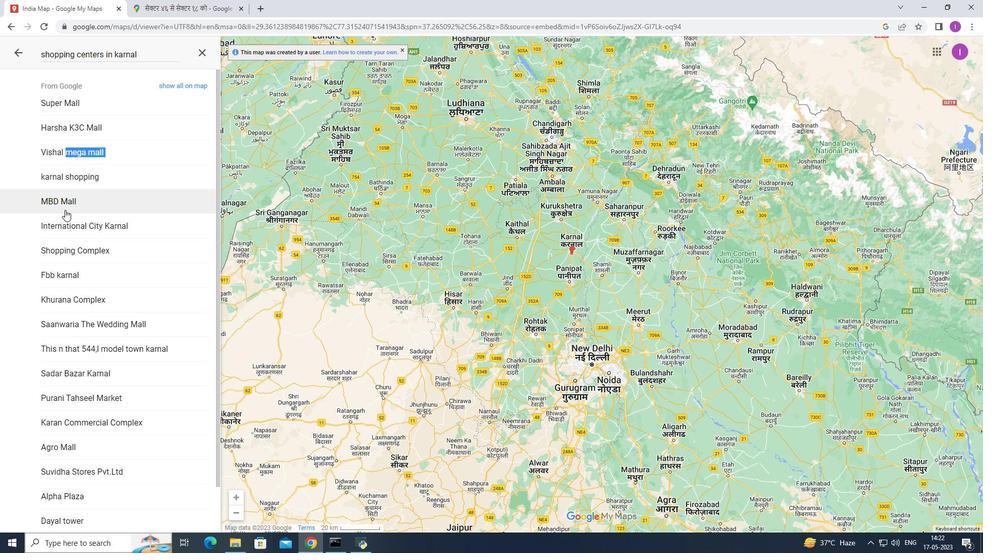 
Action: Mouse moved to (56, 276)
Screenshot: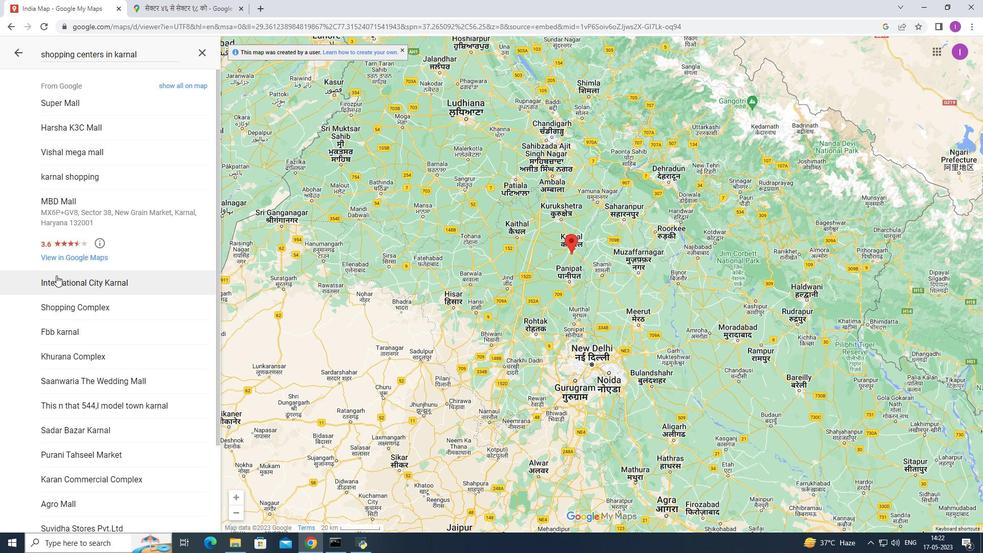 
Action: Mouse pressed left at (56, 276)
Screenshot: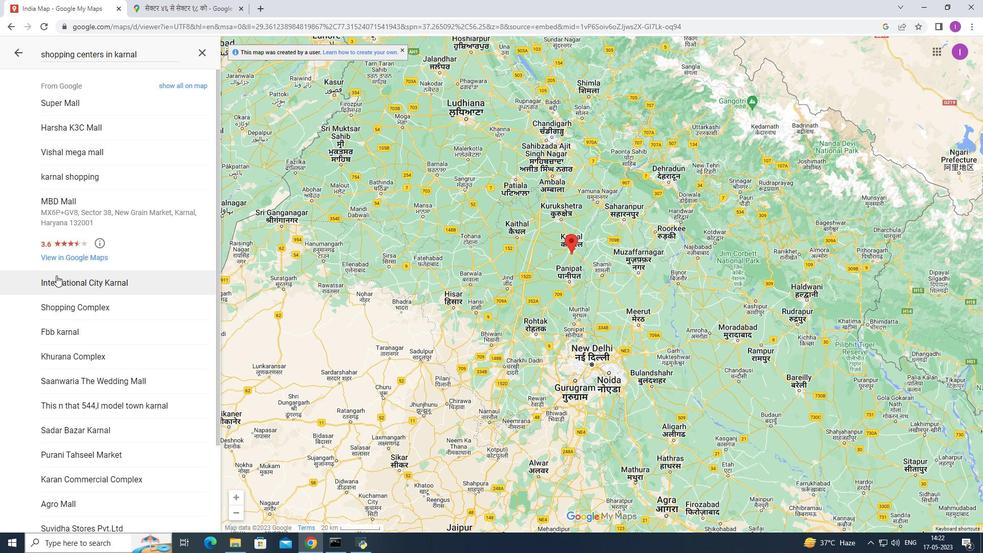 
Action: Mouse moved to (59, 311)
Screenshot: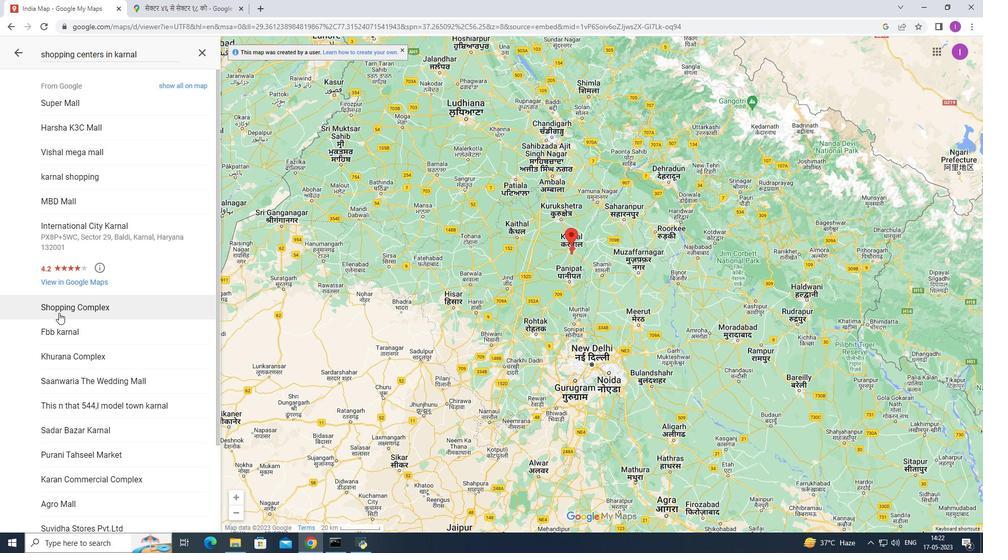 
Action: Mouse pressed left at (59, 311)
Screenshot: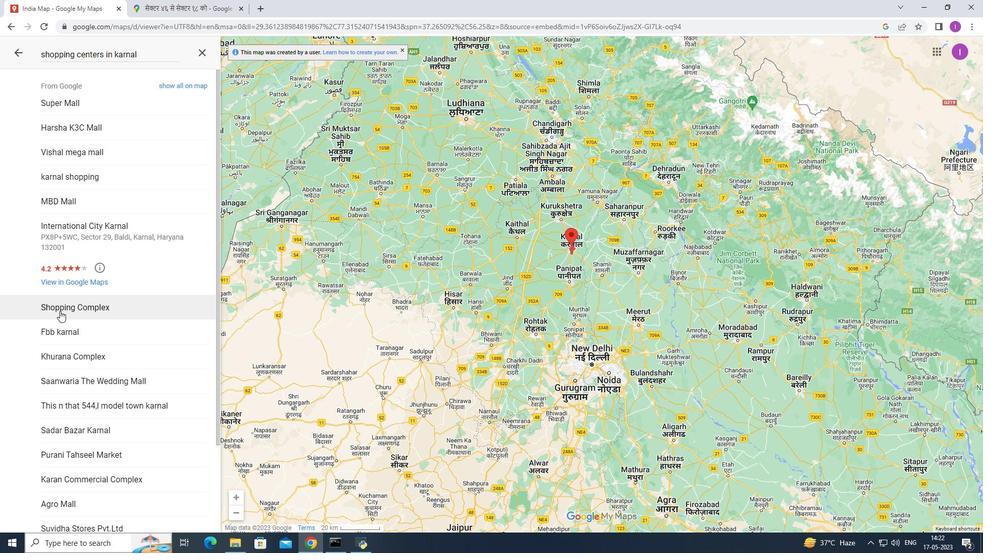 
Action: Mouse moved to (57, 333)
Screenshot: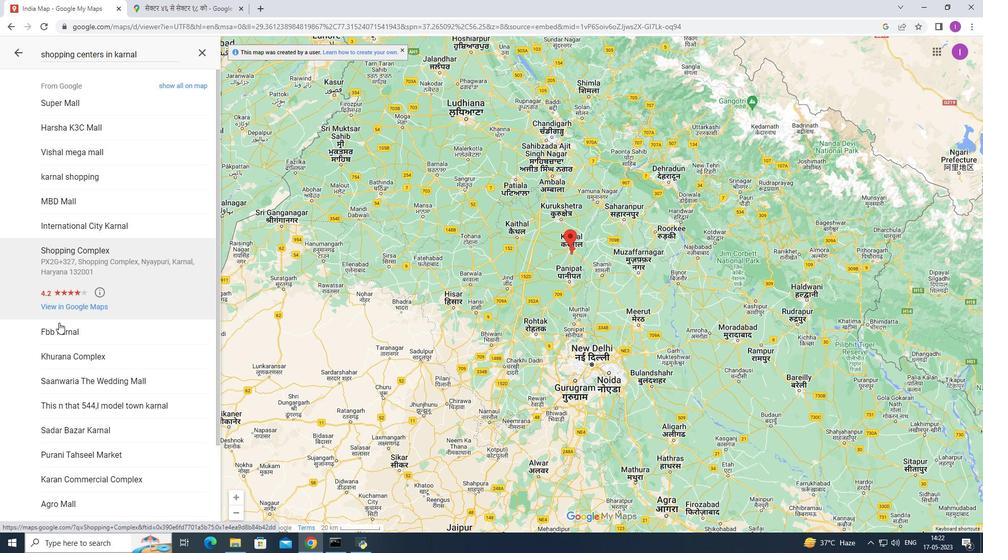 
Action: Mouse pressed left at (57, 333)
Screenshot: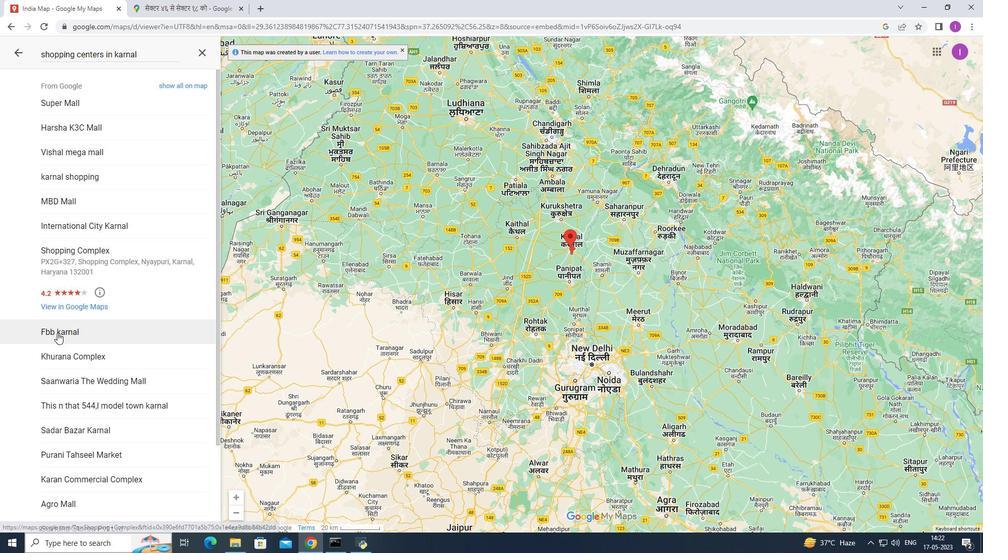 
Action: Mouse moved to (112, 361)
Screenshot: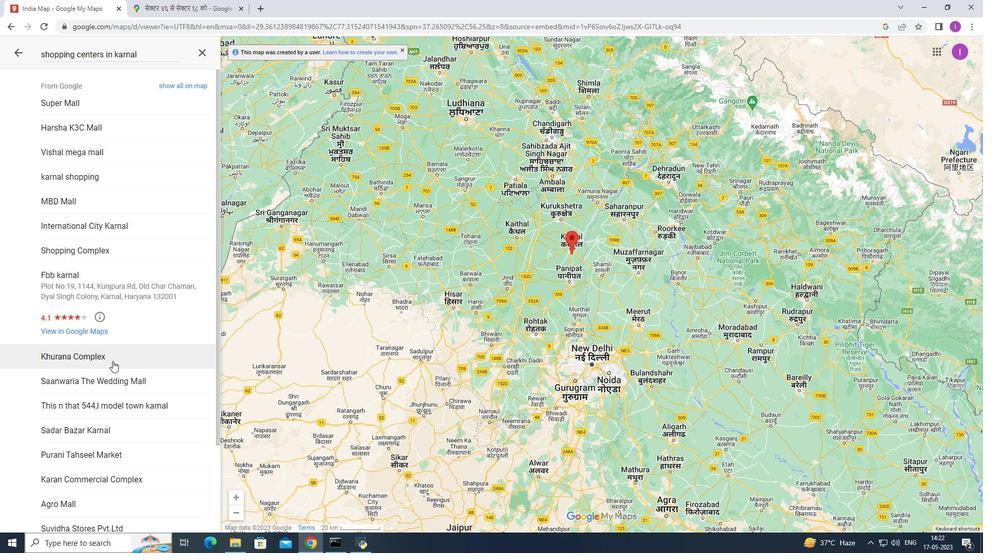 
Action: Mouse pressed left at (112, 361)
Screenshot: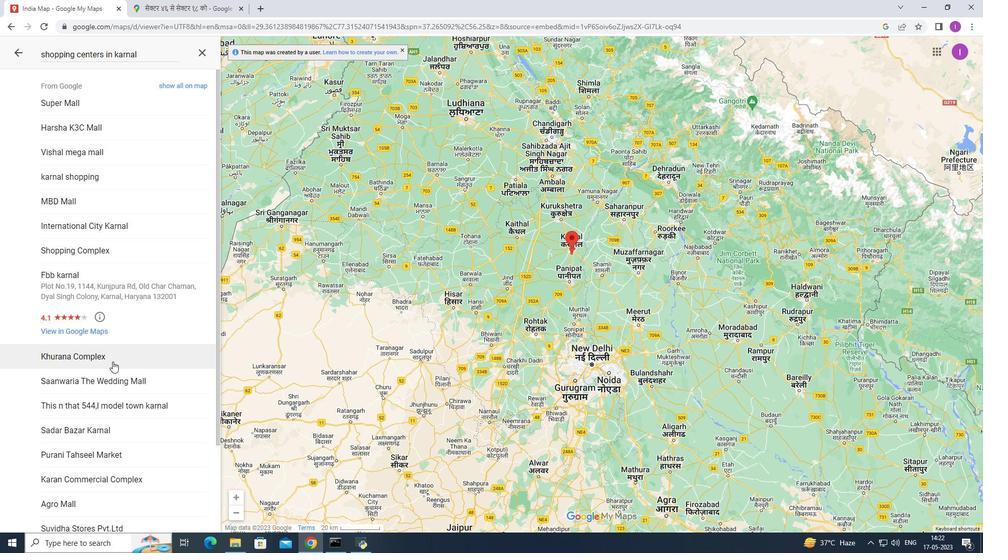 
Action: Mouse moved to (114, 112)
Screenshot: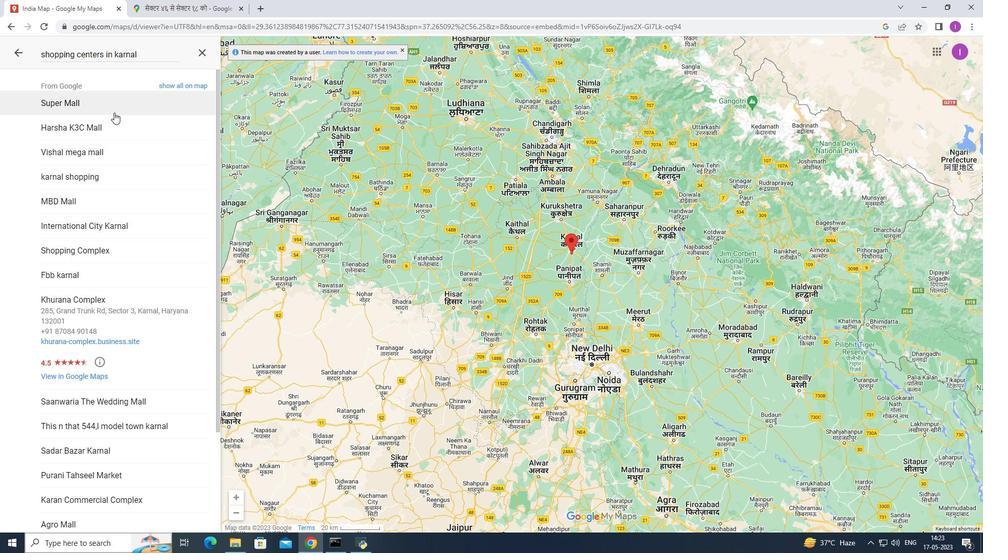 
